 Task: Find connections with filter location Lakshmīpur with filter topic #Hiringandpromotionwith filter profile language Spanish with filter current company Ampstek with filter school Government College Of Engineering Kannur with filter industry IT System Operations and Maintenance with filter service category Human Resources with filter keywords title Orderly
Action: Mouse moved to (511, 93)
Screenshot: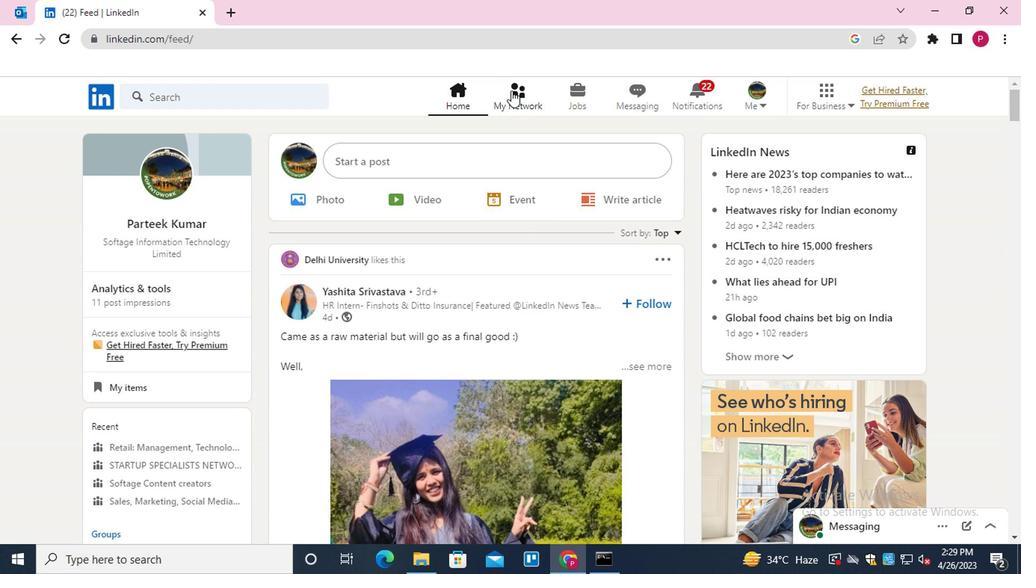 
Action: Mouse pressed left at (511, 93)
Screenshot: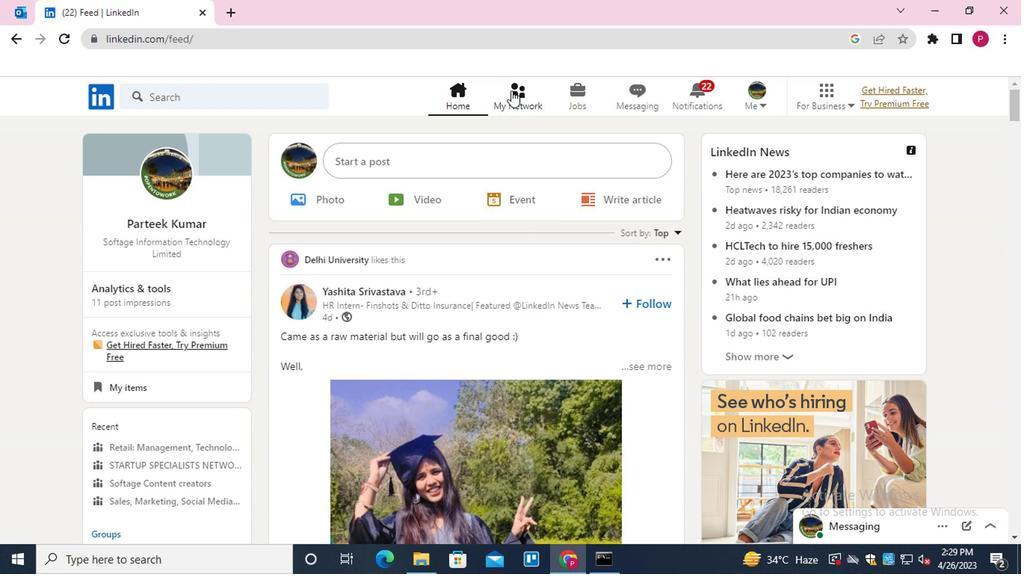 
Action: Mouse moved to (220, 177)
Screenshot: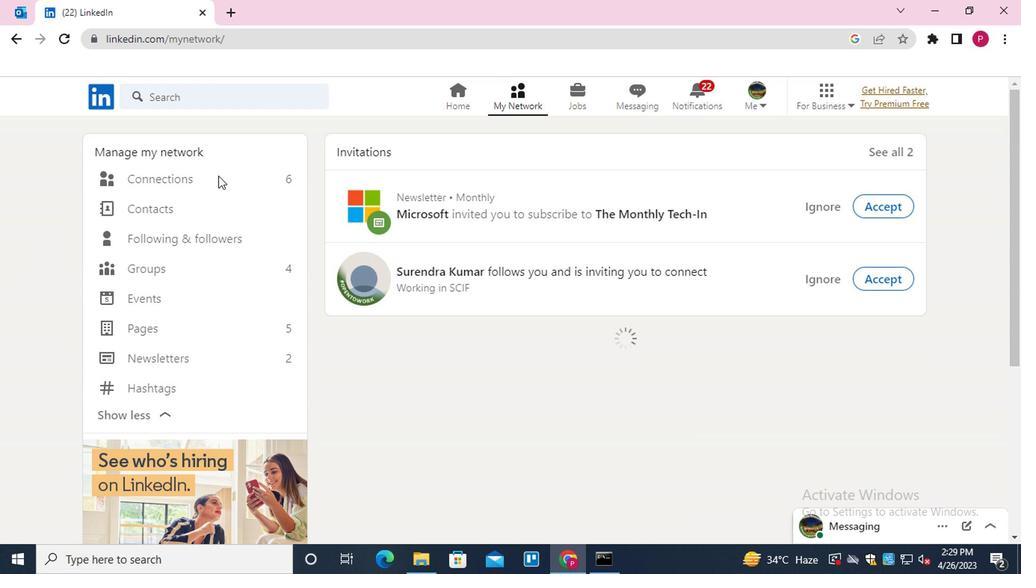 
Action: Mouse pressed left at (220, 177)
Screenshot: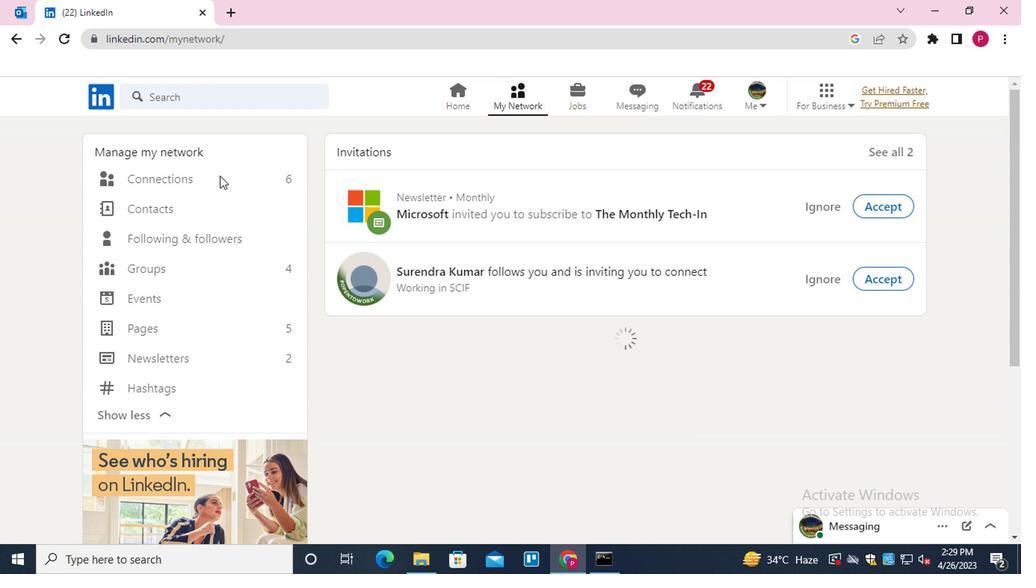 
Action: Mouse moved to (260, 182)
Screenshot: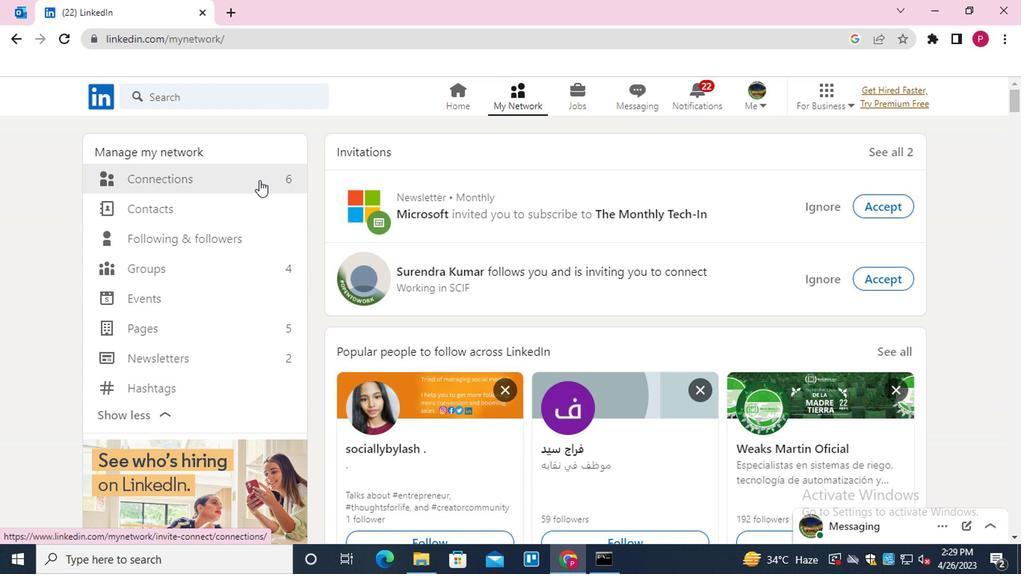 
Action: Mouse pressed left at (260, 182)
Screenshot: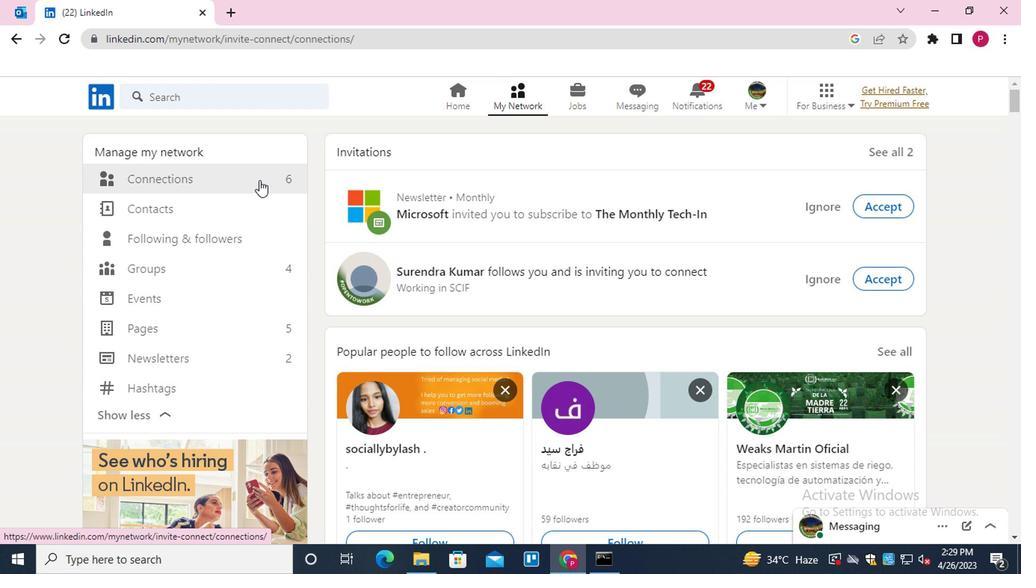 
Action: Mouse moved to (625, 176)
Screenshot: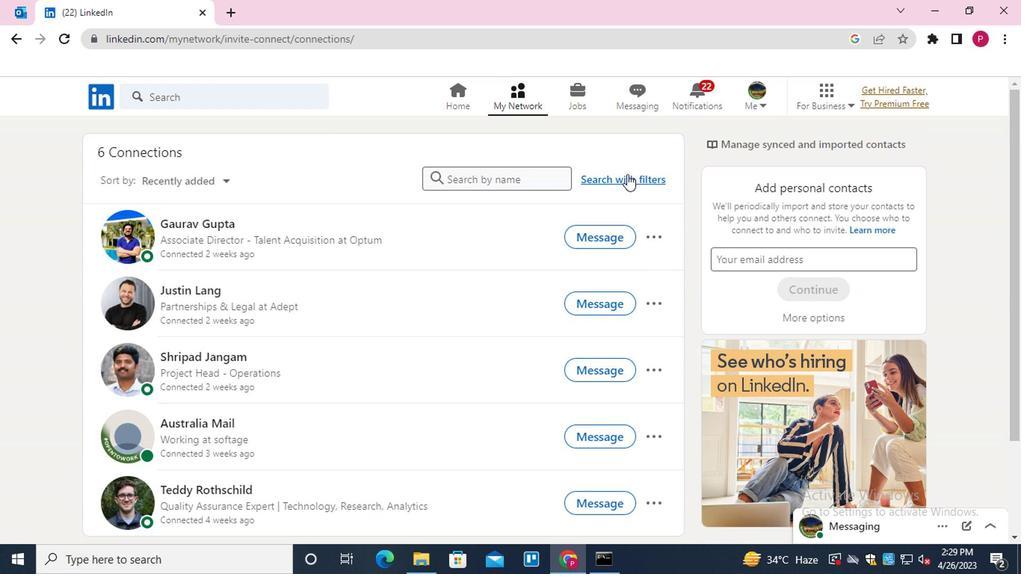 
Action: Mouse pressed left at (625, 176)
Screenshot: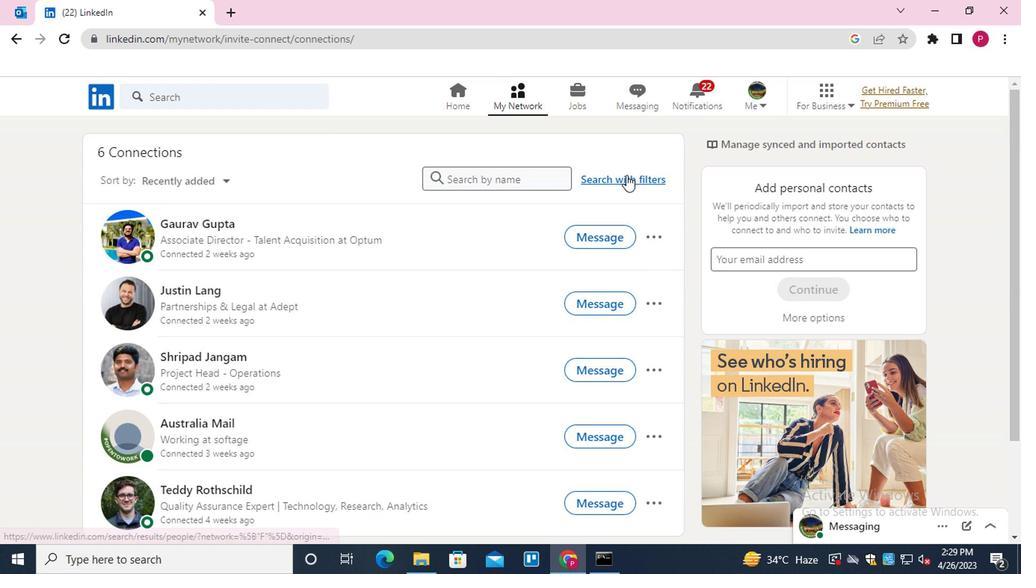 
Action: Mouse moved to (497, 138)
Screenshot: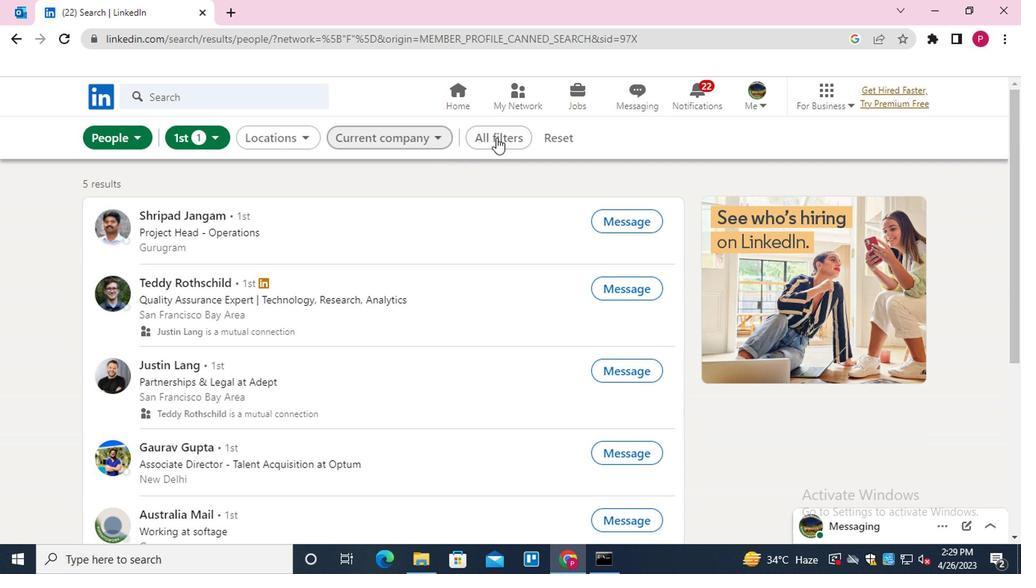 
Action: Mouse pressed left at (497, 138)
Screenshot: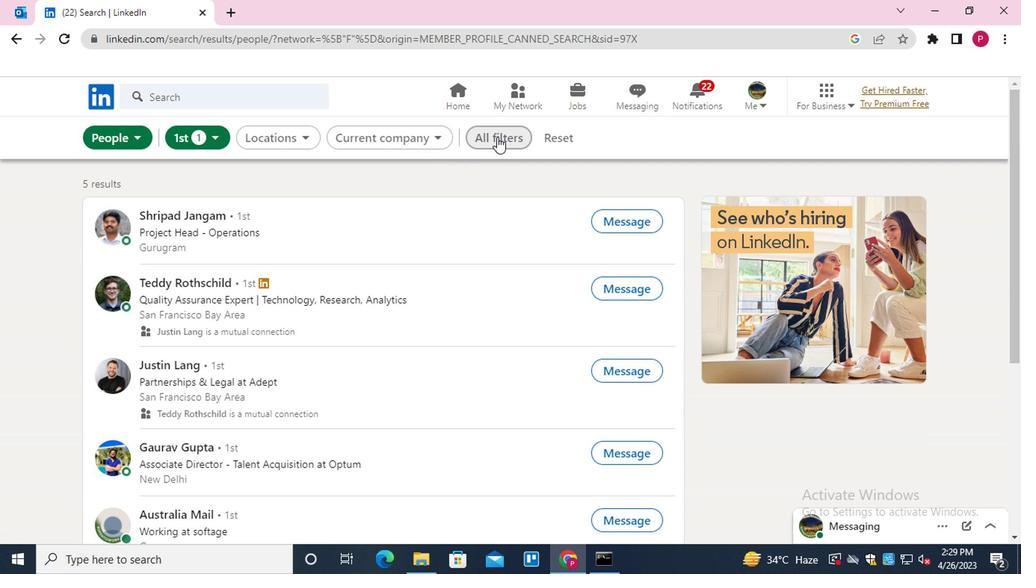 
Action: Mouse moved to (796, 343)
Screenshot: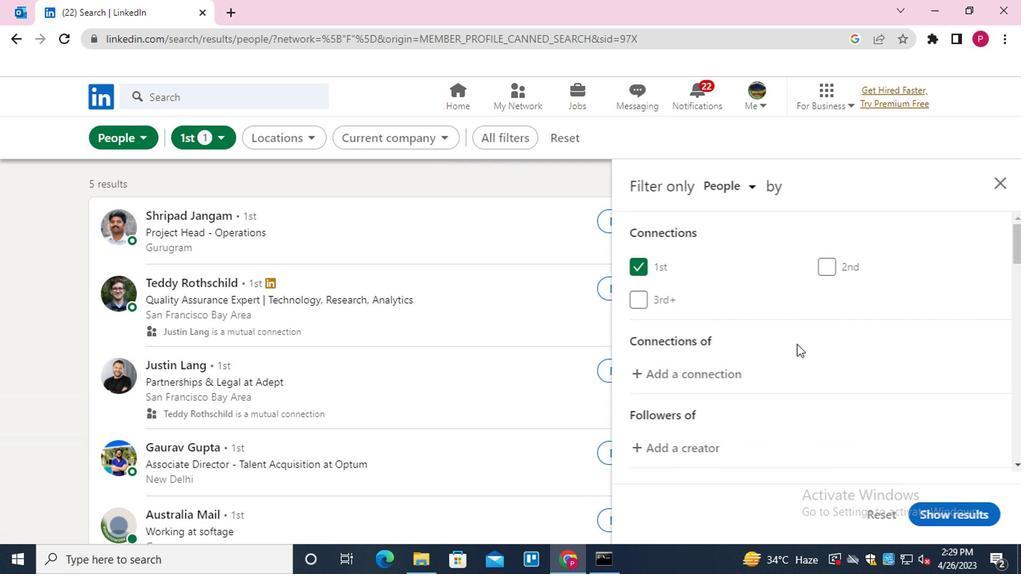 
Action: Mouse scrolled (796, 342) with delta (0, 0)
Screenshot: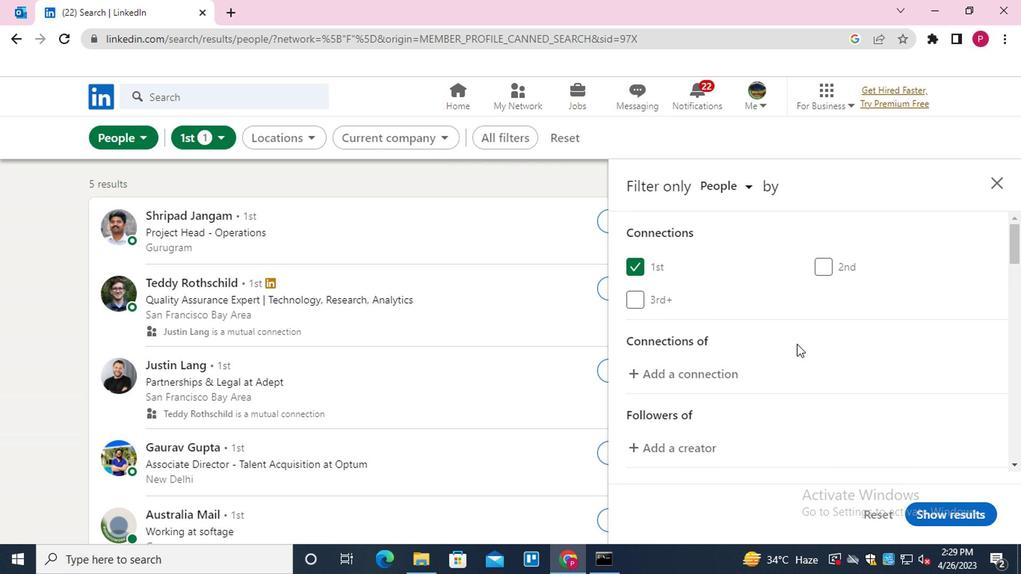 
Action: Mouse scrolled (796, 342) with delta (0, 0)
Screenshot: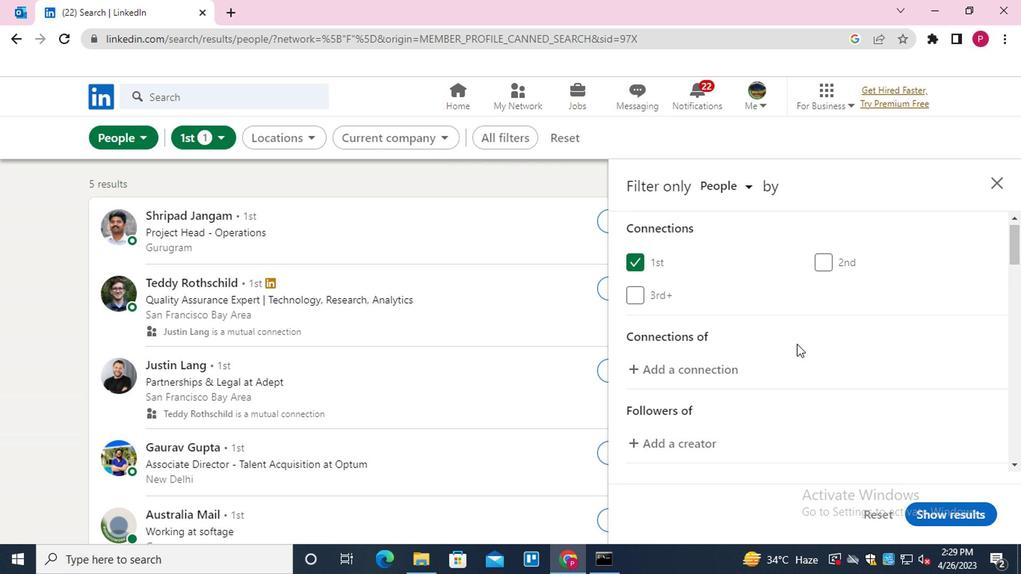 
Action: Mouse moved to (872, 437)
Screenshot: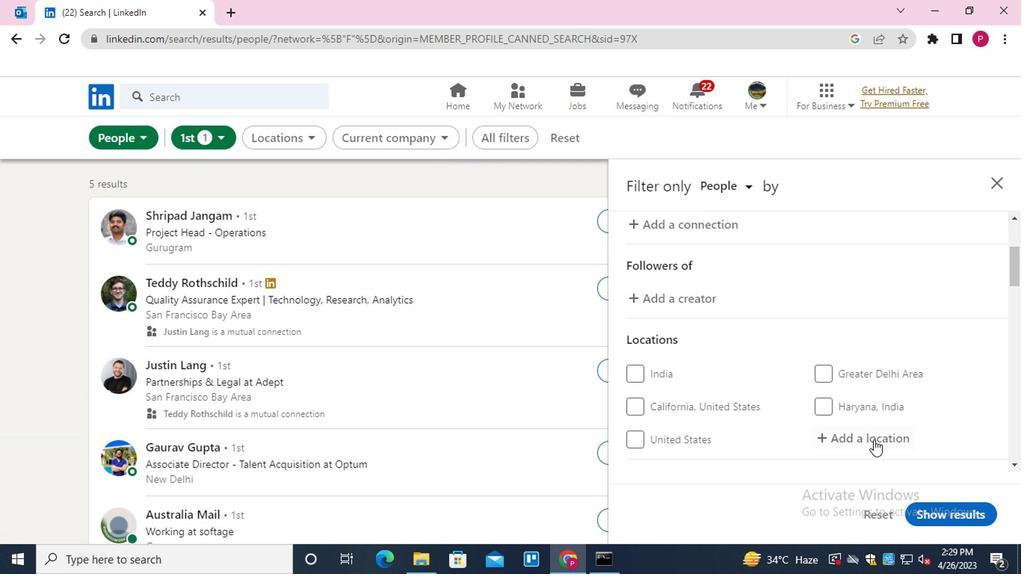 
Action: Mouse pressed left at (872, 437)
Screenshot: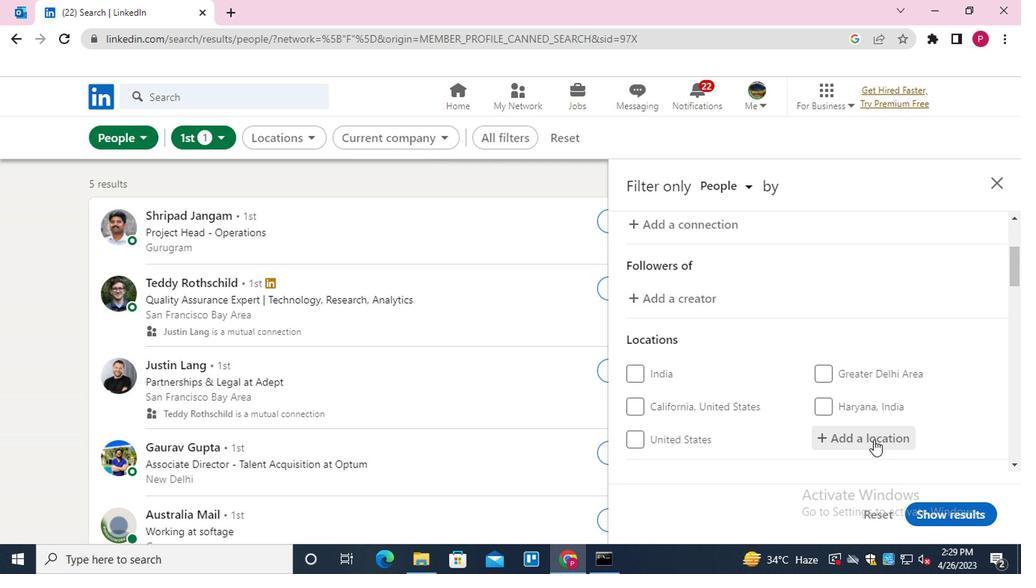 
Action: Key pressed <Key.shift>LAKSHMIPUR<Key.down><Key.enter>
Screenshot: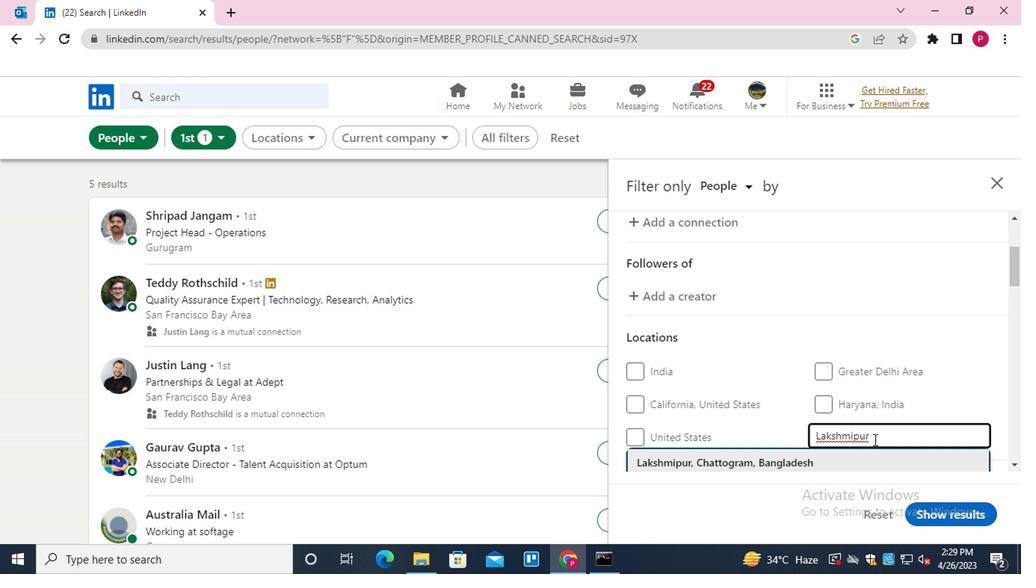 
Action: Mouse moved to (780, 340)
Screenshot: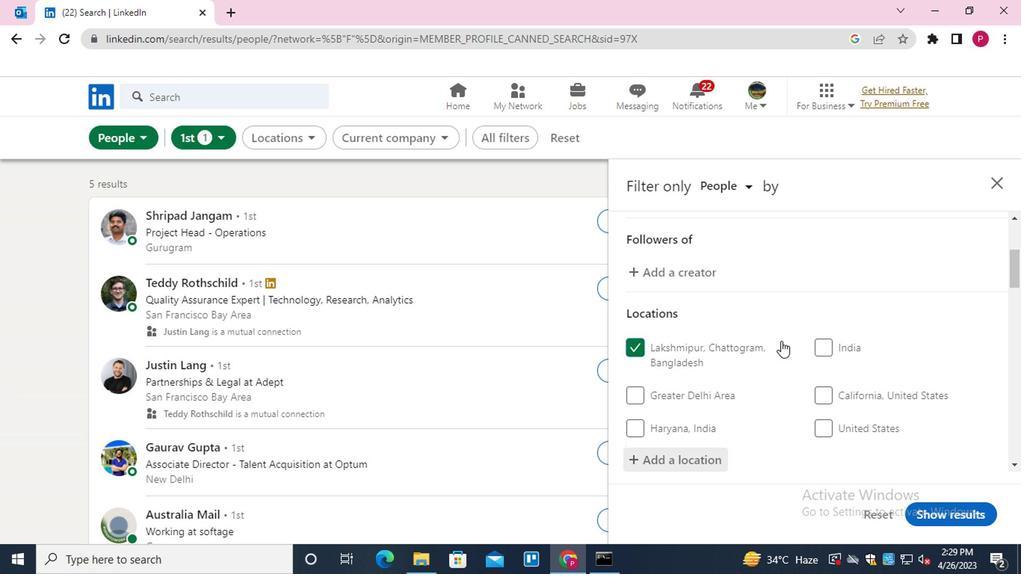 
Action: Mouse scrolled (780, 339) with delta (0, -1)
Screenshot: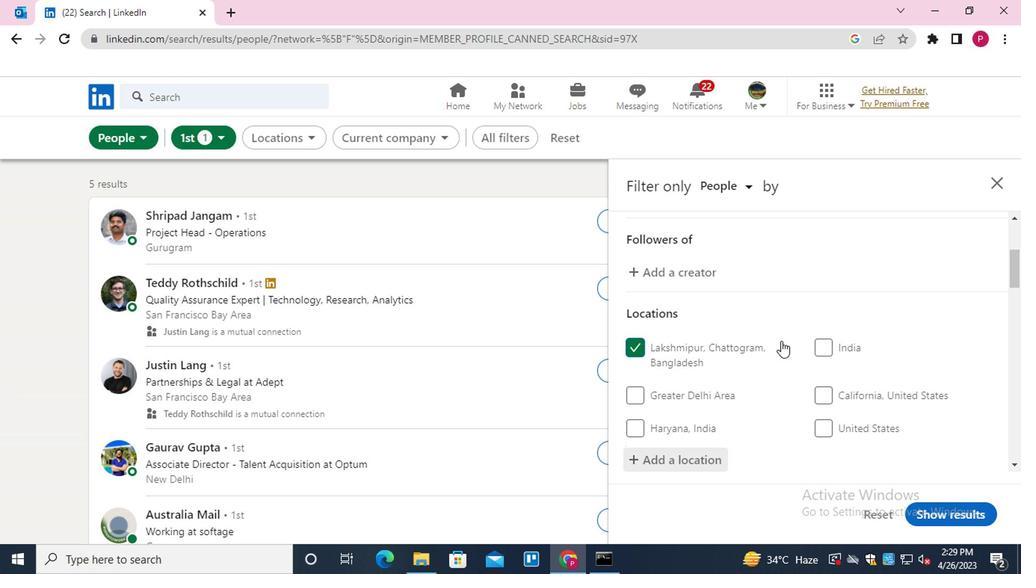 
Action: Mouse scrolled (780, 339) with delta (0, -1)
Screenshot: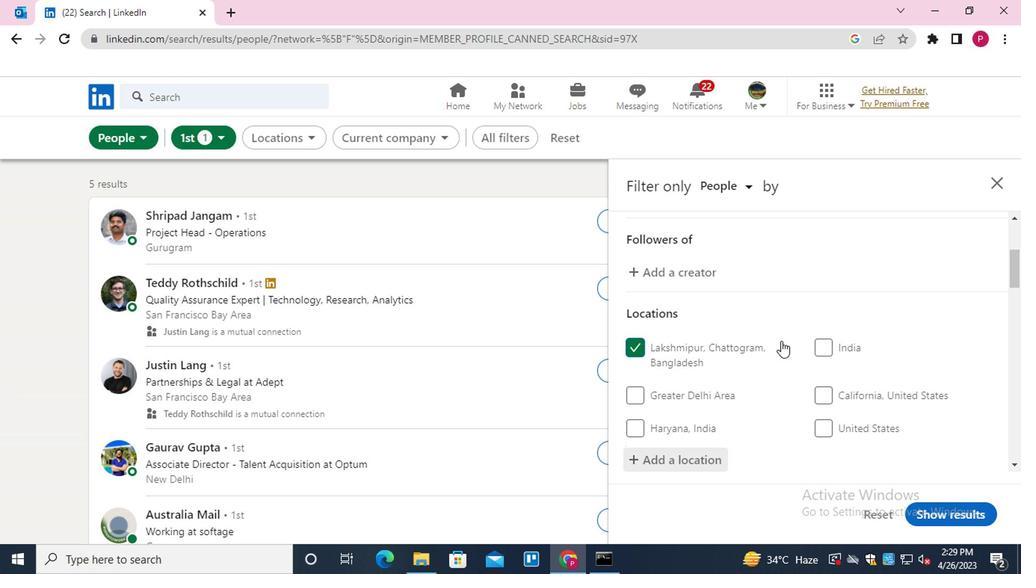 
Action: Mouse moved to (758, 390)
Screenshot: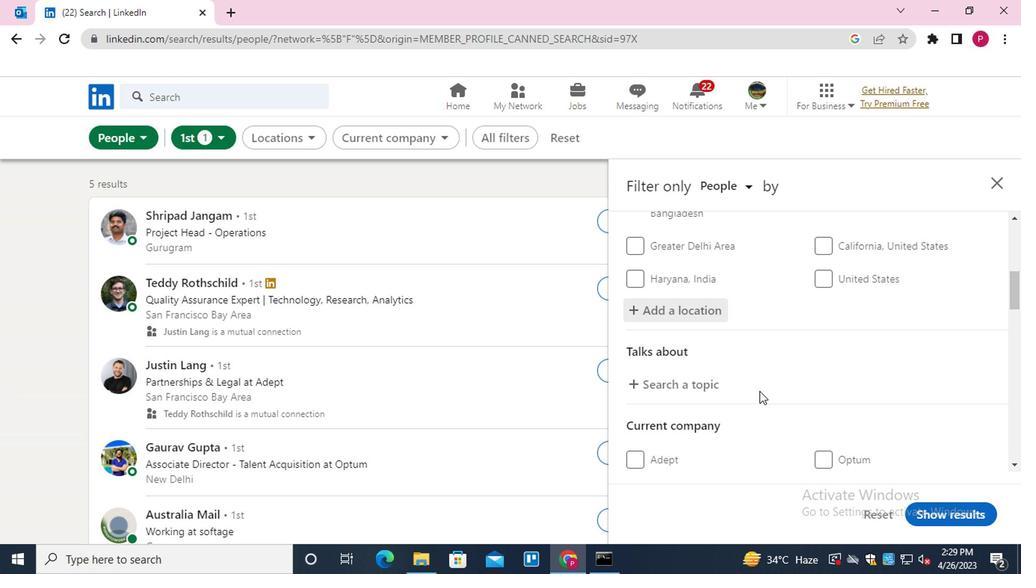 
Action: Mouse scrolled (758, 389) with delta (0, -1)
Screenshot: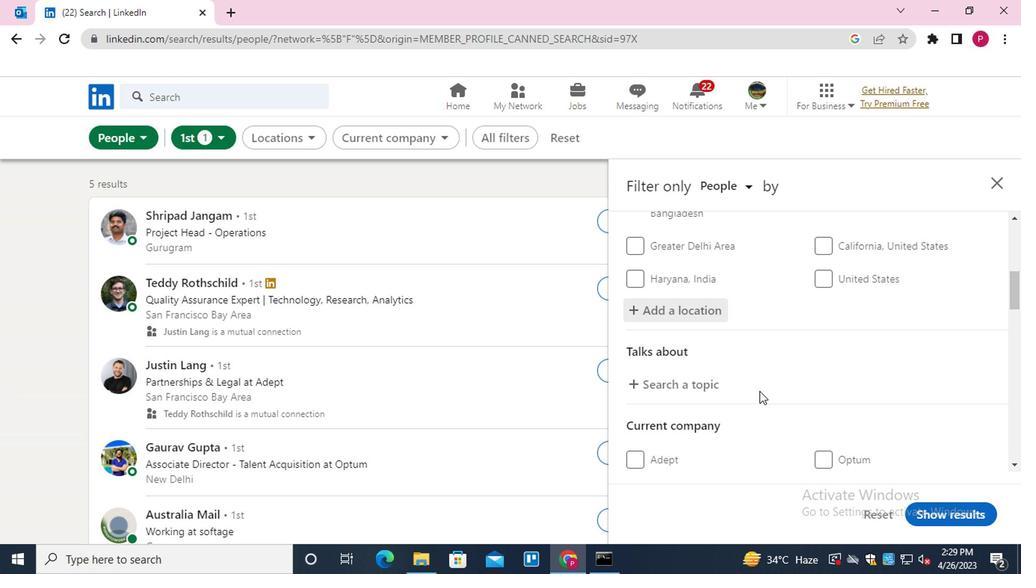 
Action: Mouse moved to (758, 389)
Screenshot: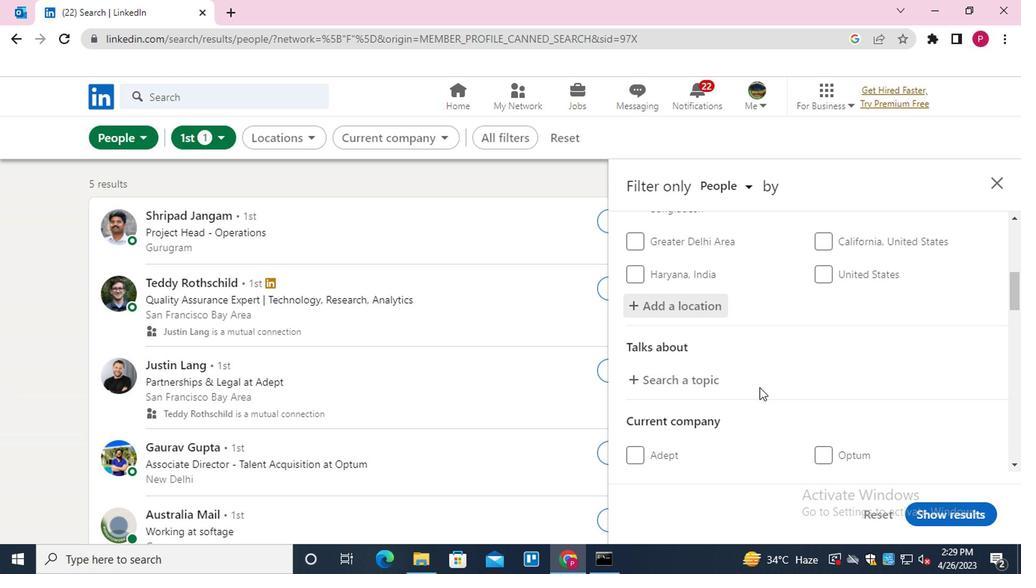
Action: Mouse scrolled (758, 388) with delta (0, 0)
Screenshot: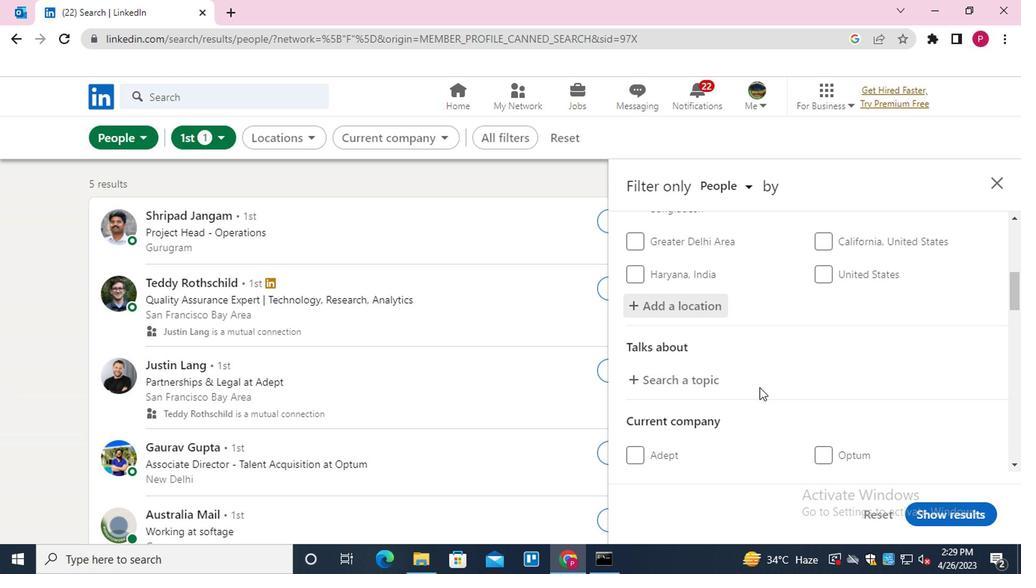 
Action: Mouse moved to (700, 243)
Screenshot: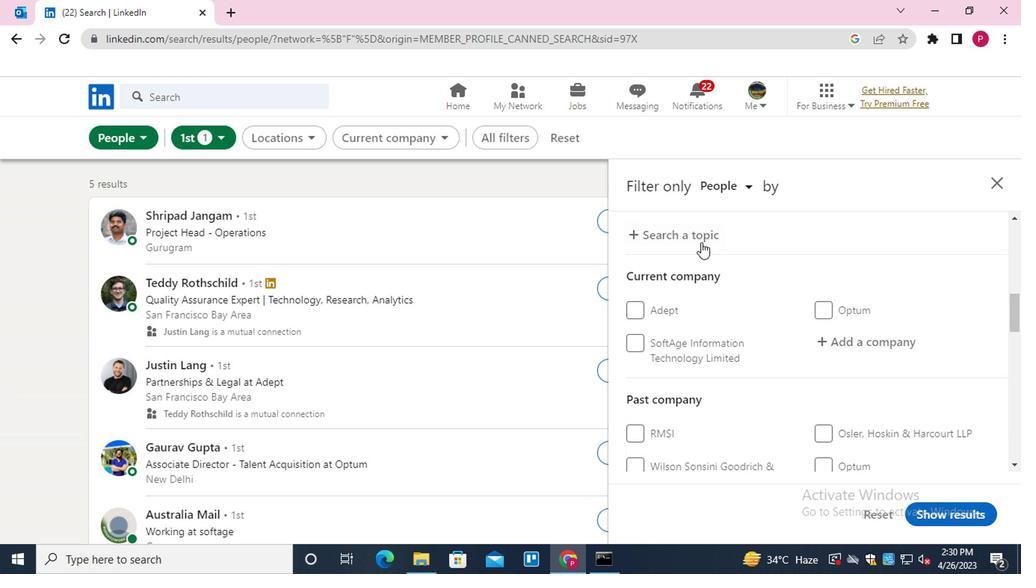 
Action: Mouse pressed left at (700, 243)
Screenshot: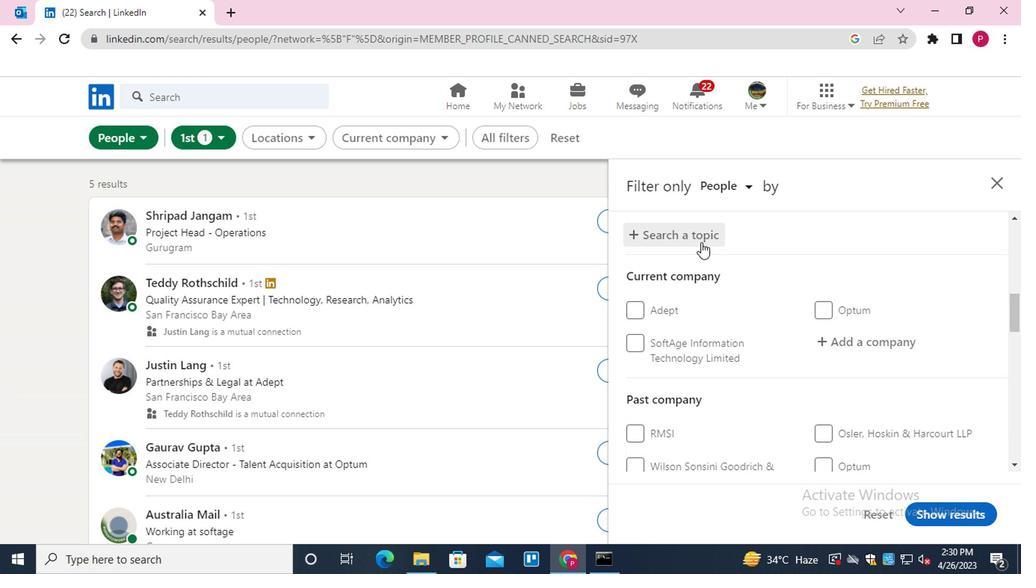 
Action: Key pressed HIRING<Key.down><Key.down><Key.down><Key.down><Key.down><Key.down><Key.down><Key.down><Key.enter>
Screenshot: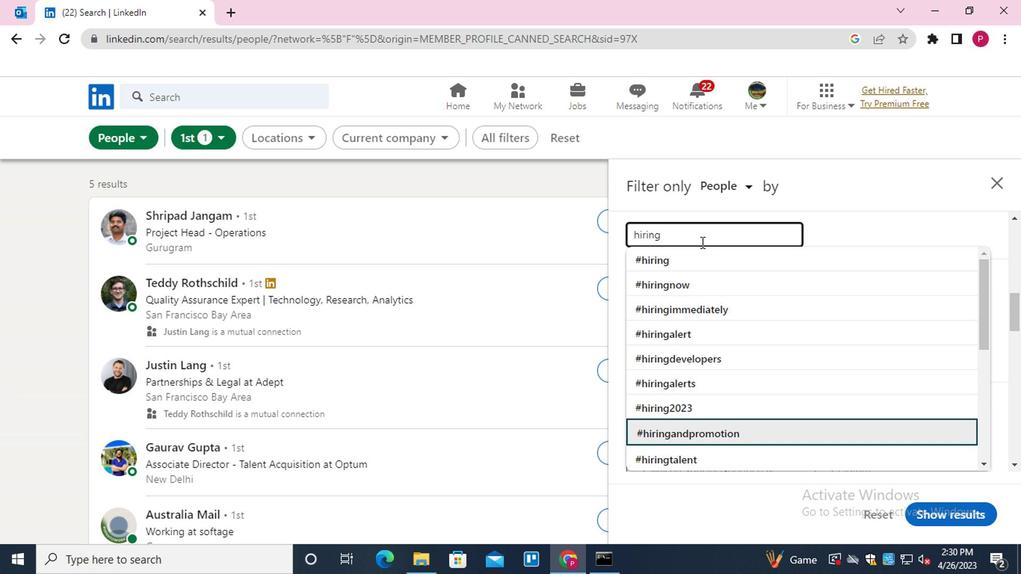 
Action: Mouse moved to (872, 346)
Screenshot: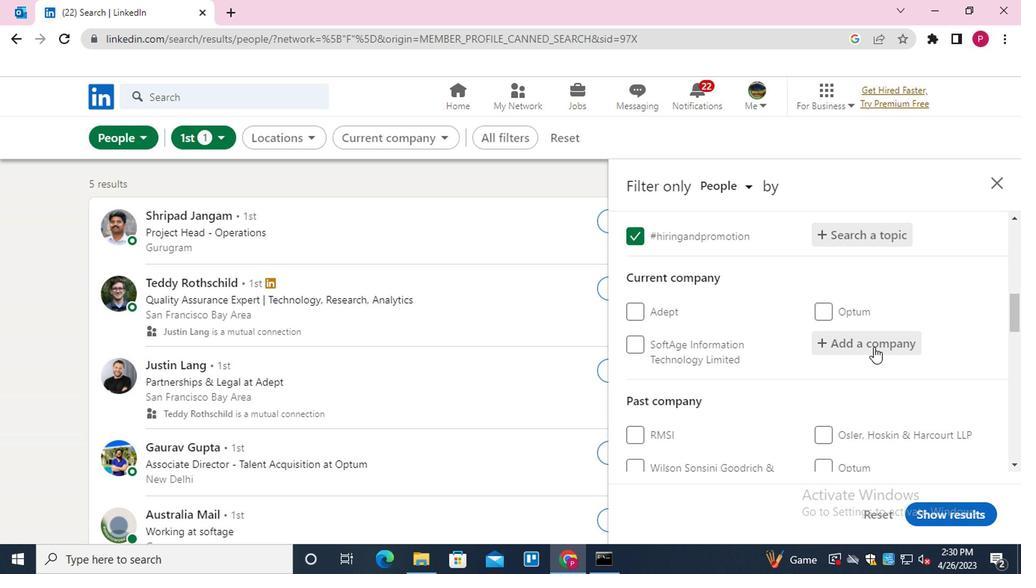 
Action: Mouse pressed left at (872, 346)
Screenshot: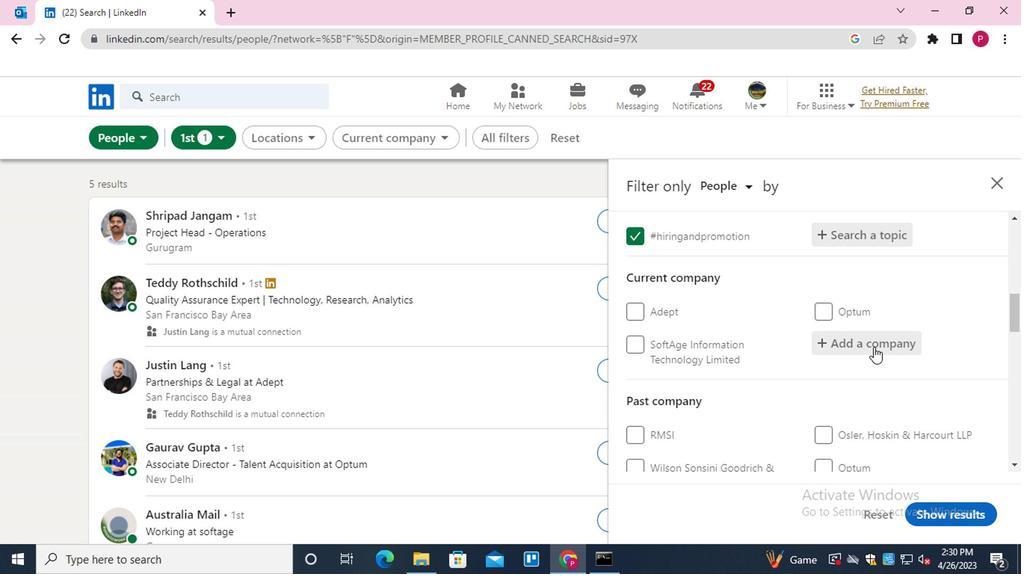 
Action: Mouse moved to (872, 346)
Screenshot: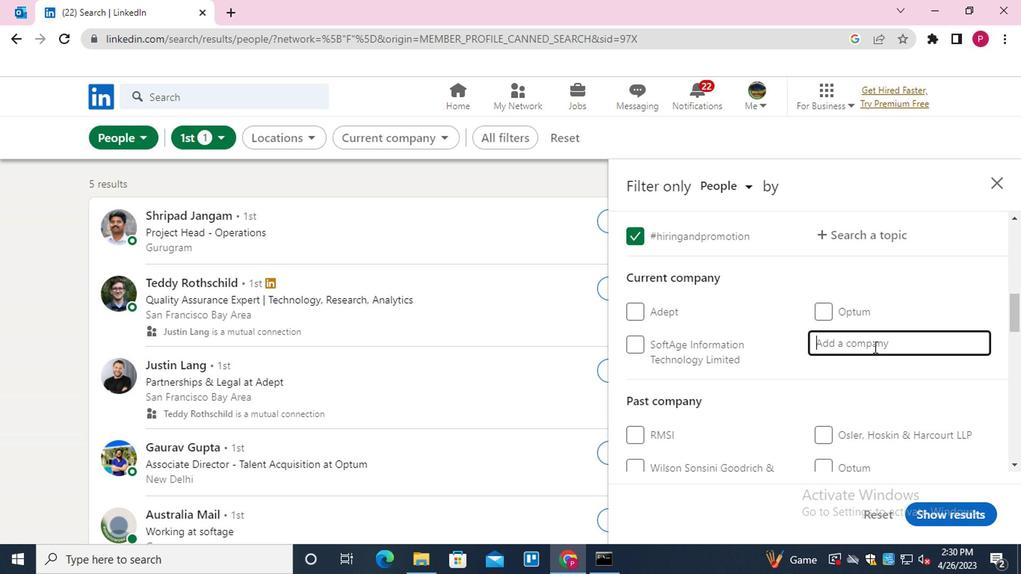 
Action: Key pressed <Key.shift>AMPSTEK
Screenshot: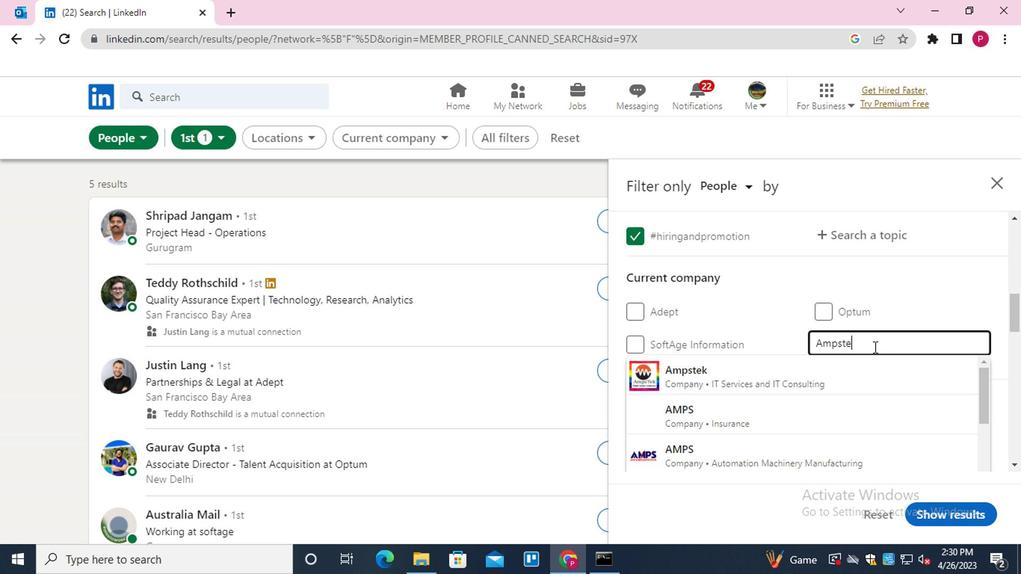 
Action: Mouse moved to (862, 370)
Screenshot: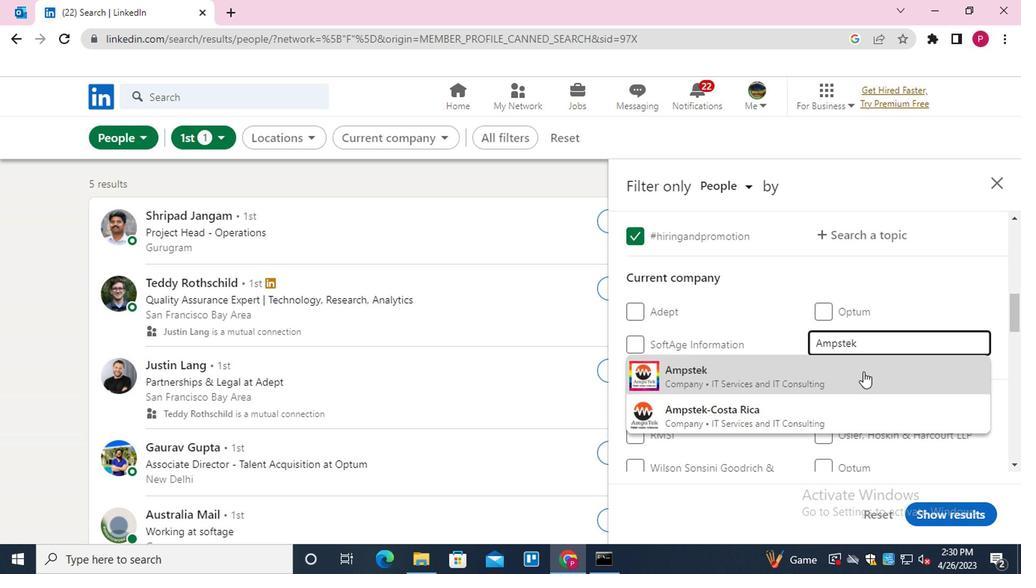 
Action: Mouse pressed left at (862, 370)
Screenshot: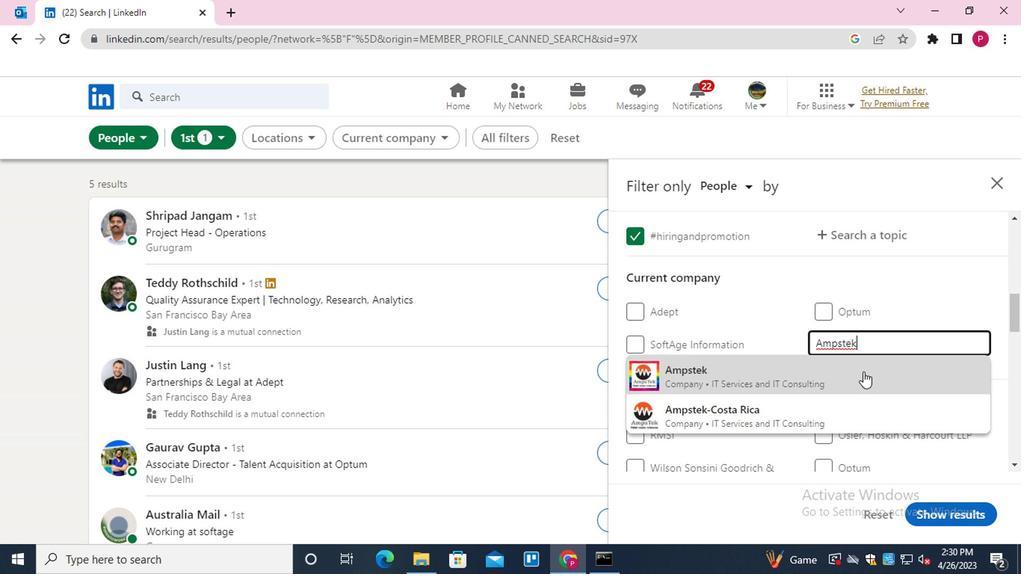 
Action: Mouse moved to (763, 323)
Screenshot: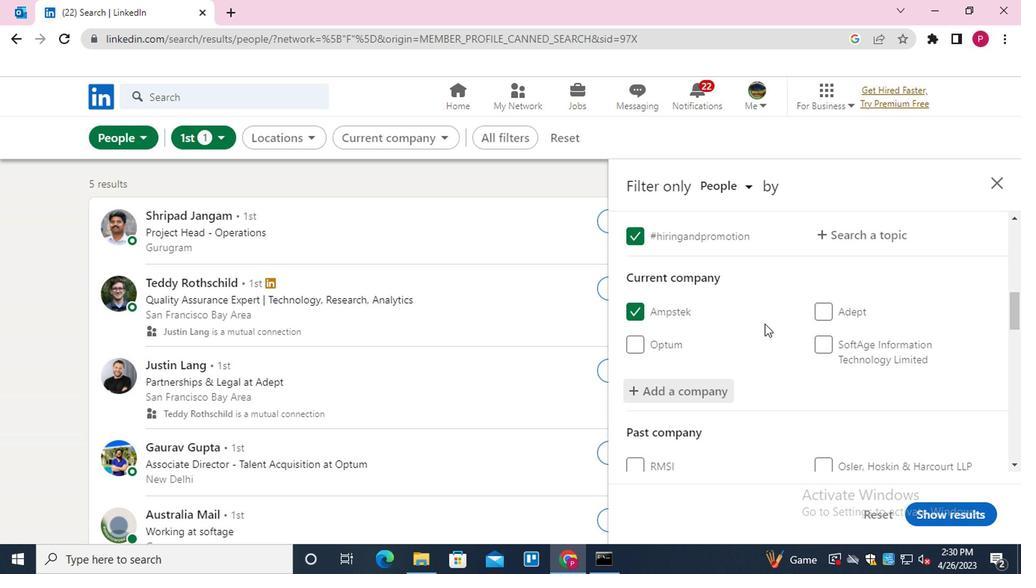 
Action: Mouse scrolled (763, 322) with delta (0, -1)
Screenshot: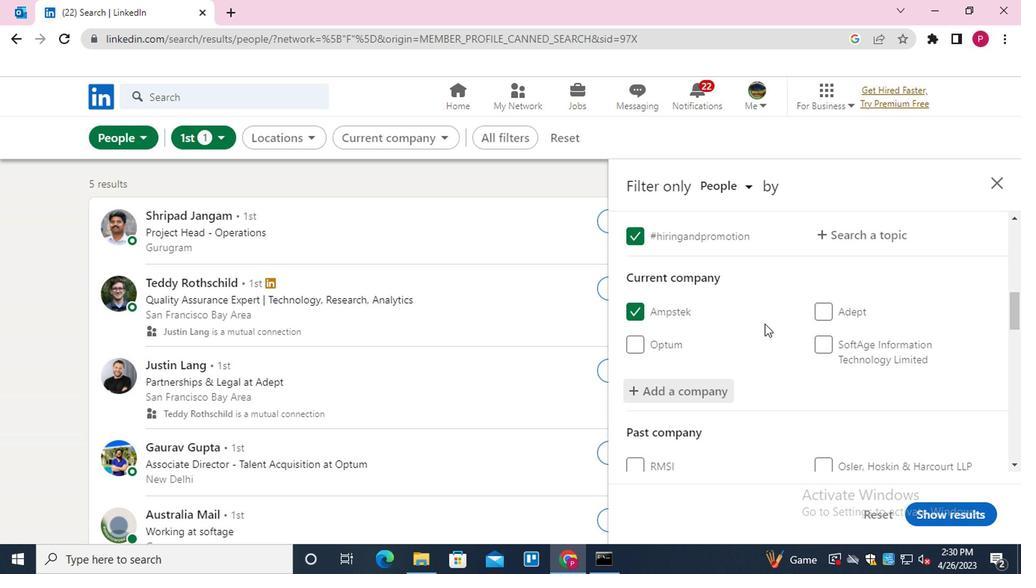 
Action: Mouse scrolled (763, 322) with delta (0, -1)
Screenshot: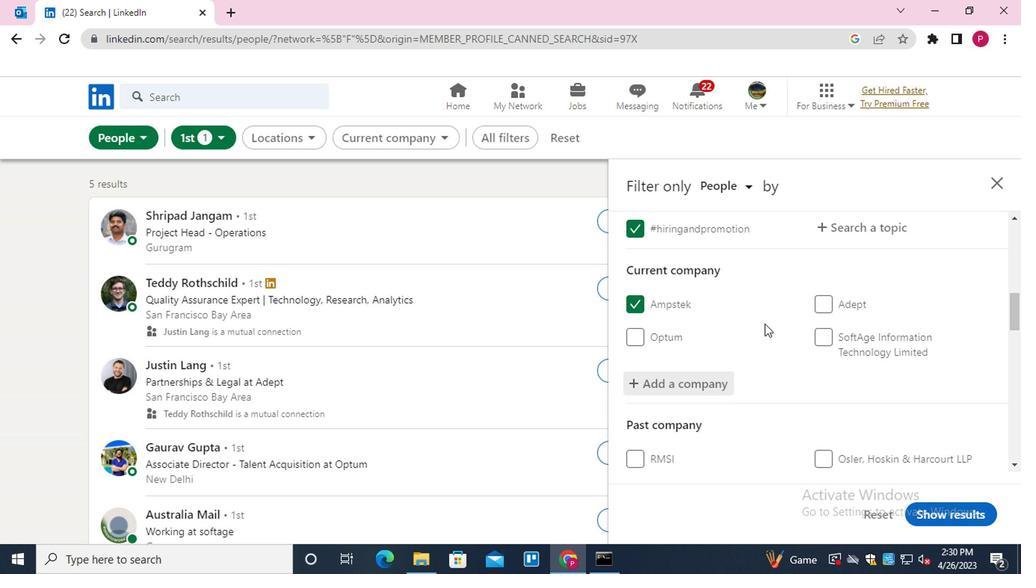 
Action: Mouse scrolled (763, 322) with delta (0, -1)
Screenshot: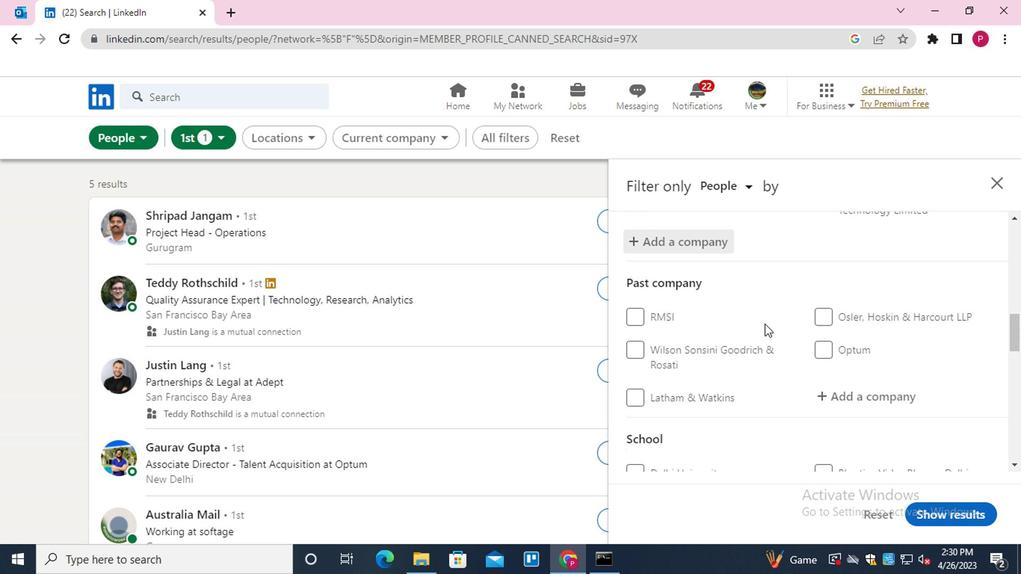 
Action: Mouse scrolled (763, 322) with delta (0, -1)
Screenshot: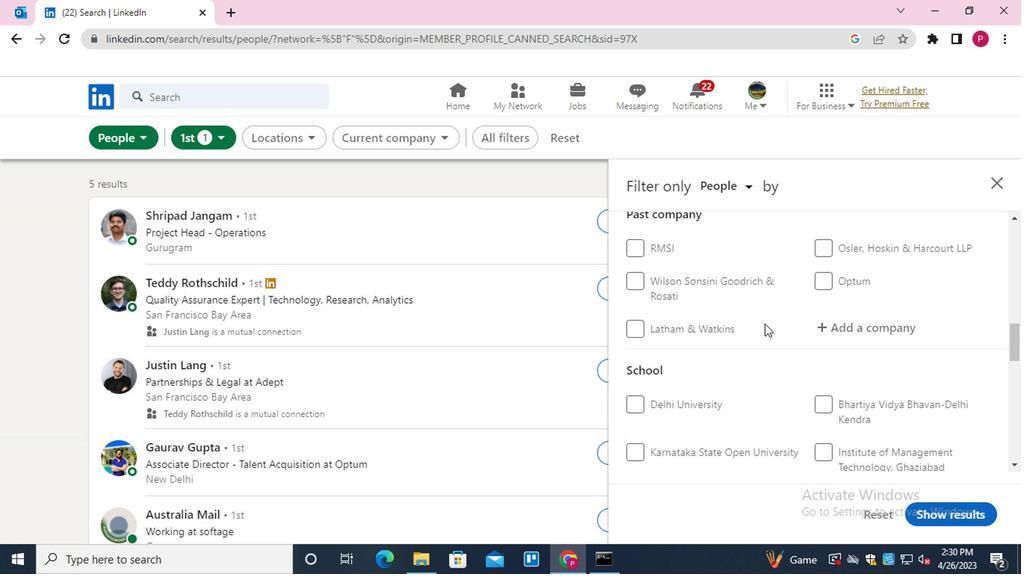 
Action: Mouse scrolled (763, 322) with delta (0, -1)
Screenshot: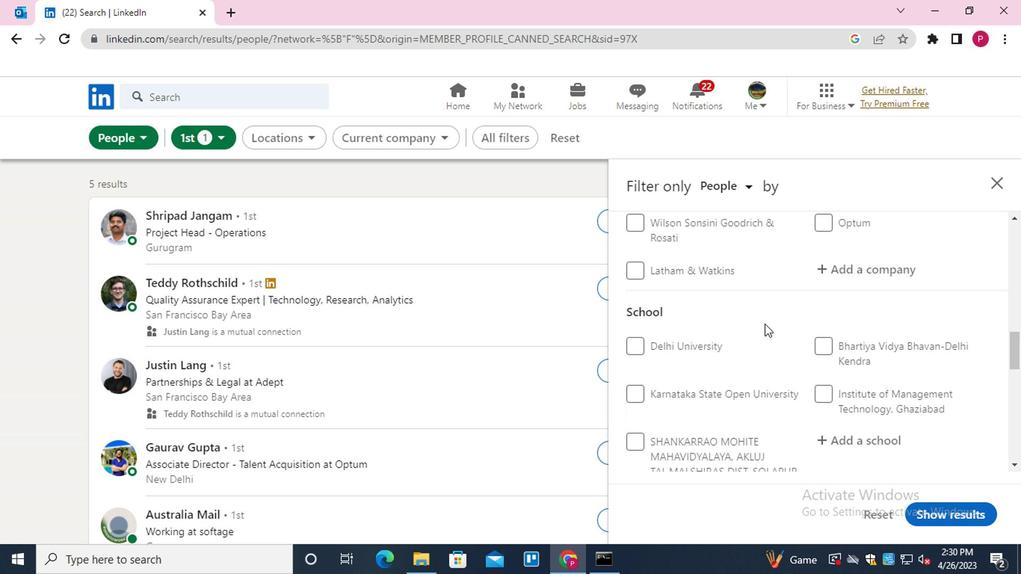 
Action: Mouse moved to (841, 346)
Screenshot: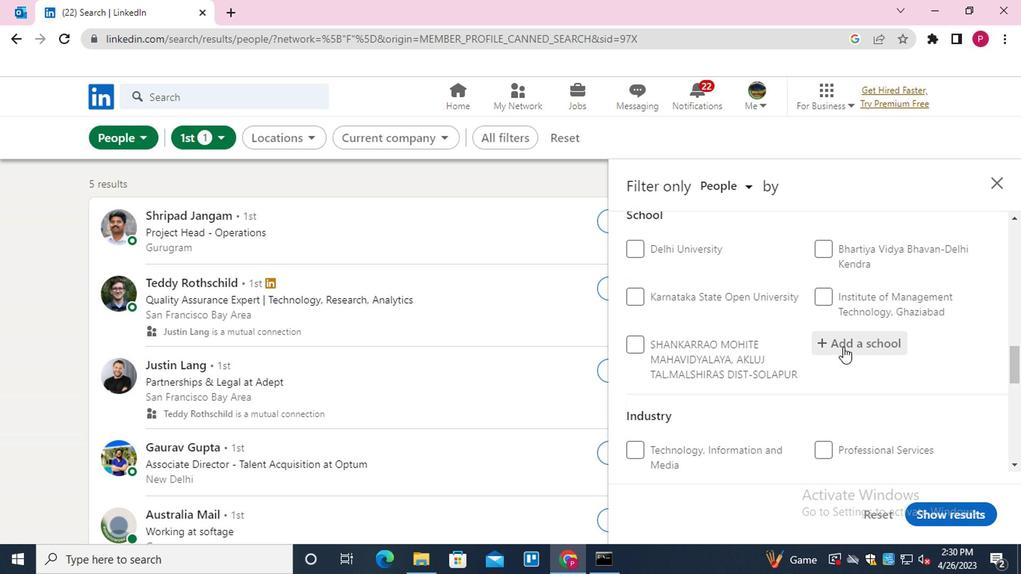 
Action: Mouse pressed left at (841, 346)
Screenshot: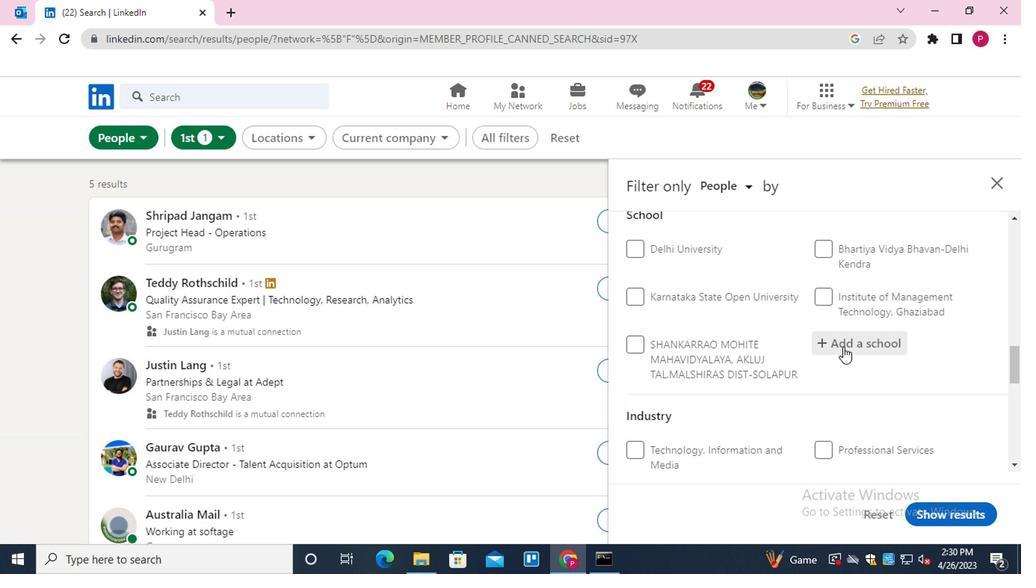 
Action: Mouse moved to (846, 346)
Screenshot: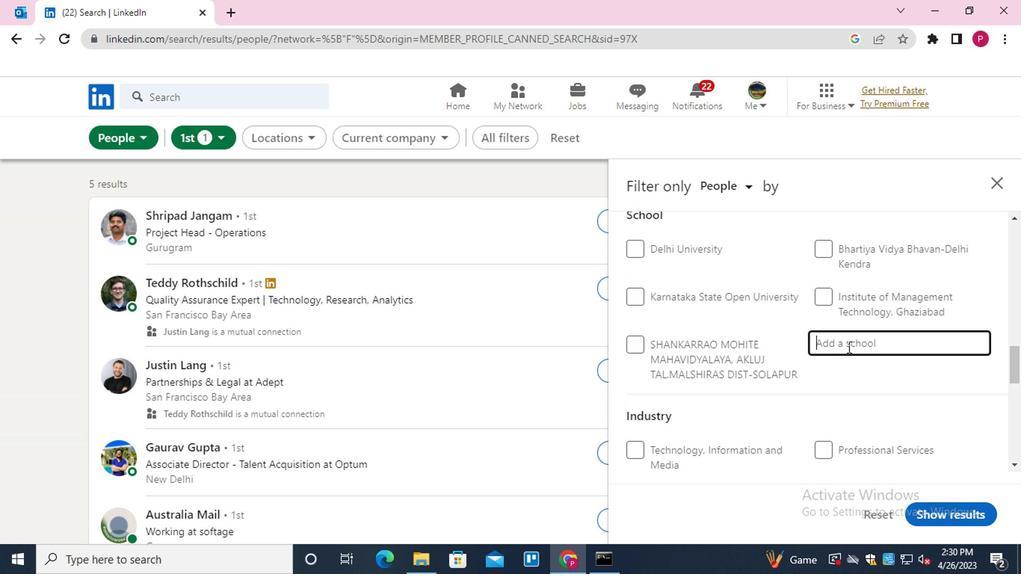 
Action: Key pressed <Key.shift><Key.shift><Key.shift><Key.shift><Key.shift><Key.shift><Key.shift><Key.shift><Key.shift><Key.shift><Key.shift><Key.shift><Key.shift><Key.shift><Key.shift><Key.shift><Key.shift><Key.shift><Key.shift><Key.shift><Key.shift><Key.shift><Key.shift><Key.shift><Key.shift><Key.shift><Key.shift><Key.shift><Key.shift><Key.shift><Key.shift><Key.shift><Key.shift><Key.shift><Key.shift><Key.shift><Key.shift><Key.shift><Key.shift><Key.shift><Key.shift><Key.shift><Key.shift><Key.shift><Key.shift><Key.shift><Key.shift><Key.shift><Key.shift><Key.shift>GOVERNMEB<Key.backspace>NT<Key.space><Key.shift>COLLEGE<Key.space>OF<Key.space><Key.shift>ENGINEERING<Key.space>
Screenshot: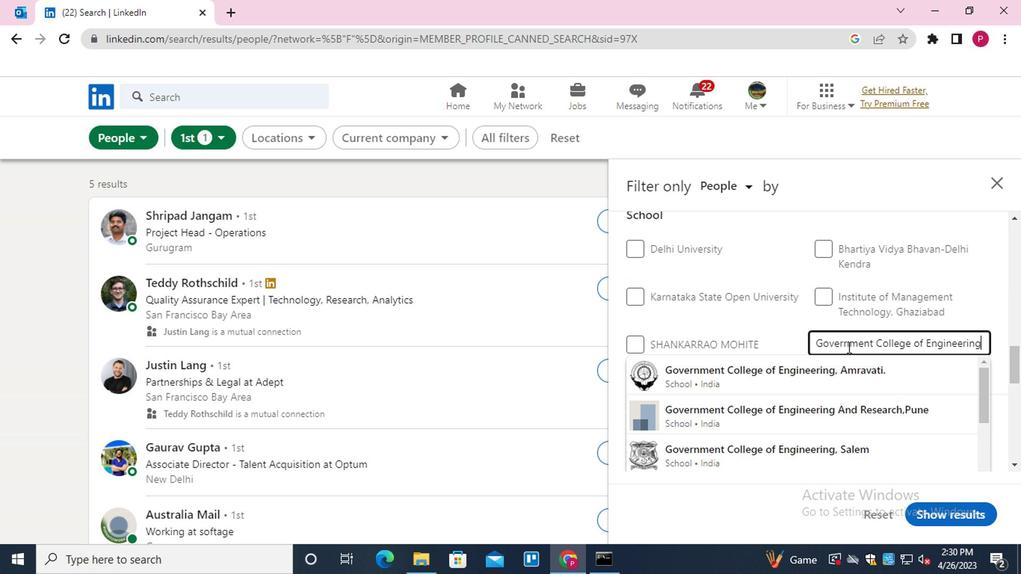 
Action: Mouse moved to (805, 449)
Screenshot: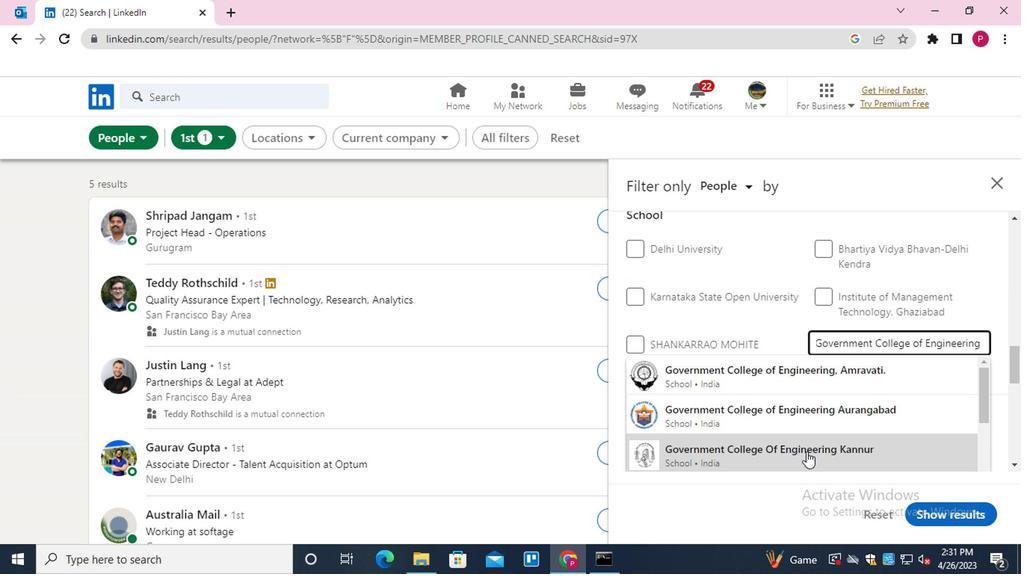 
Action: Mouse pressed left at (805, 449)
Screenshot: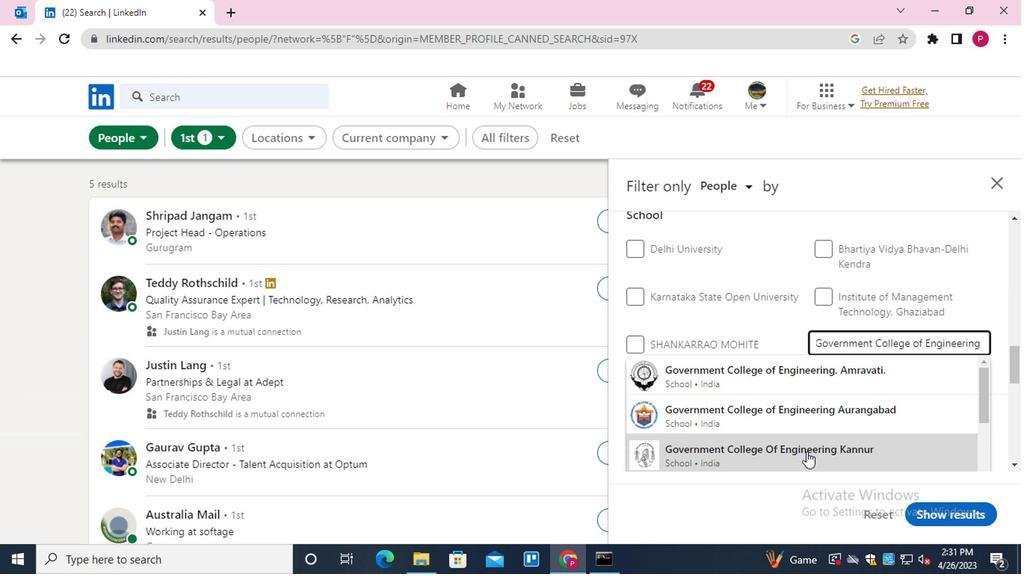 
Action: Mouse moved to (754, 364)
Screenshot: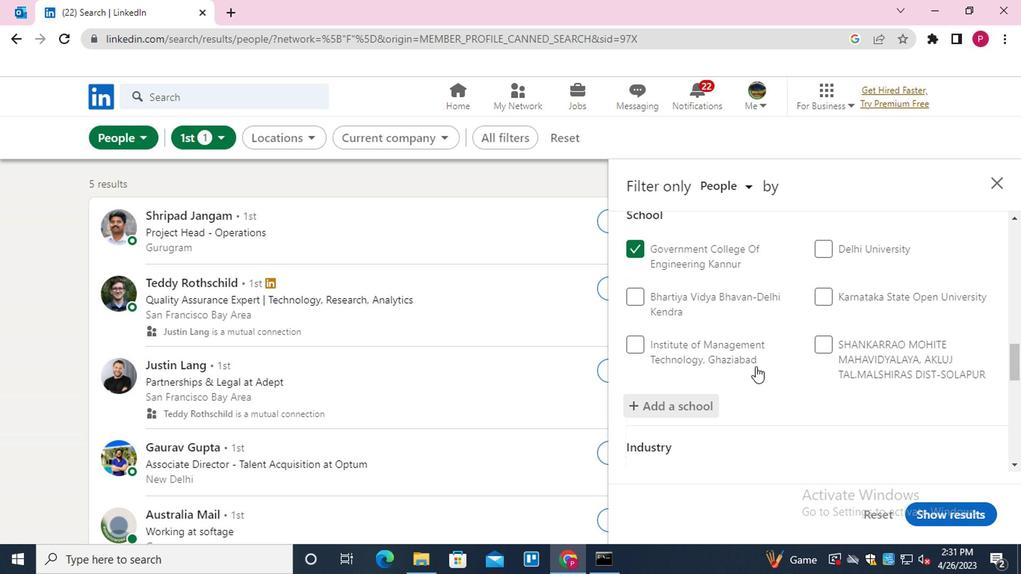 
Action: Mouse scrolled (754, 364) with delta (0, 0)
Screenshot: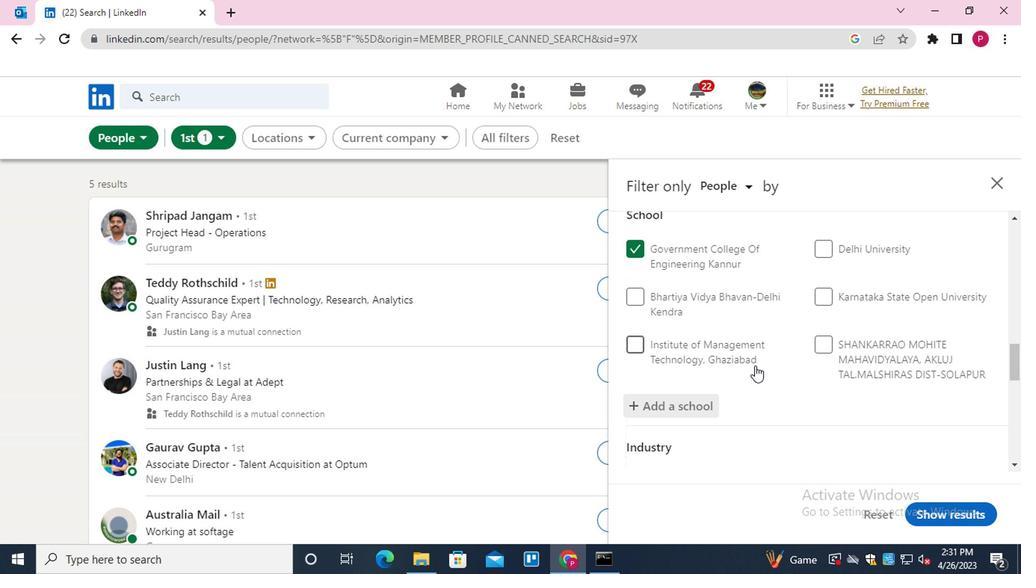 
Action: Mouse scrolled (754, 364) with delta (0, 0)
Screenshot: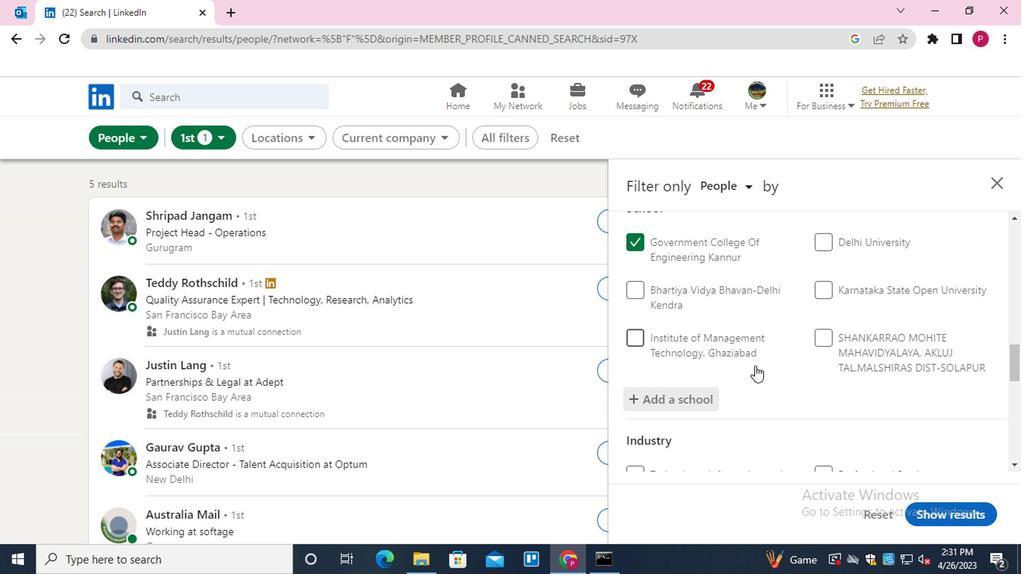 
Action: Mouse scrolled (754, 364) with delta (0, 0)
Screenshot: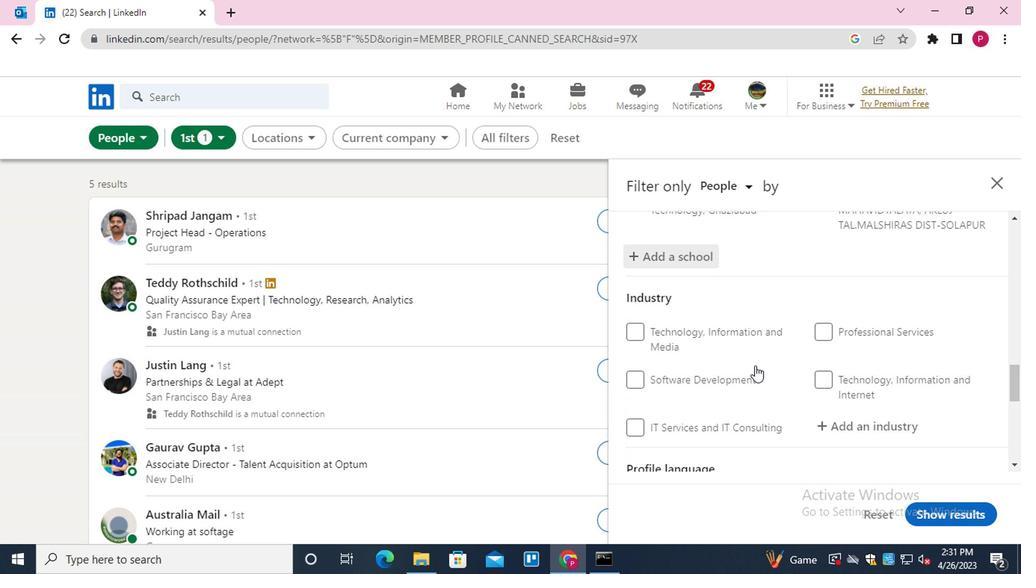 
Action: Mouse moved to (861, 353)
Screenshot: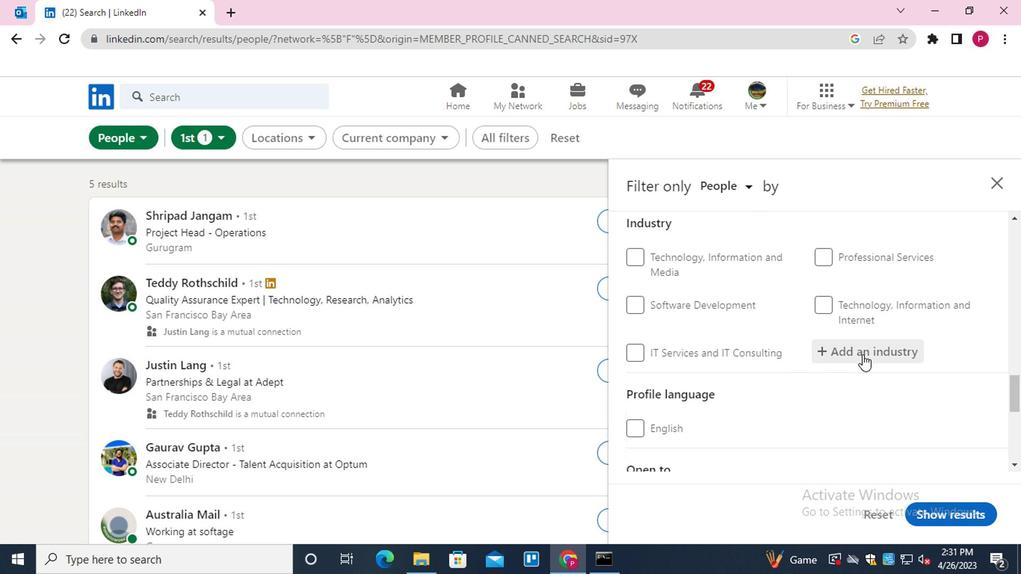 
Action: Mouse pressed left at (861, 353)
Screenshot: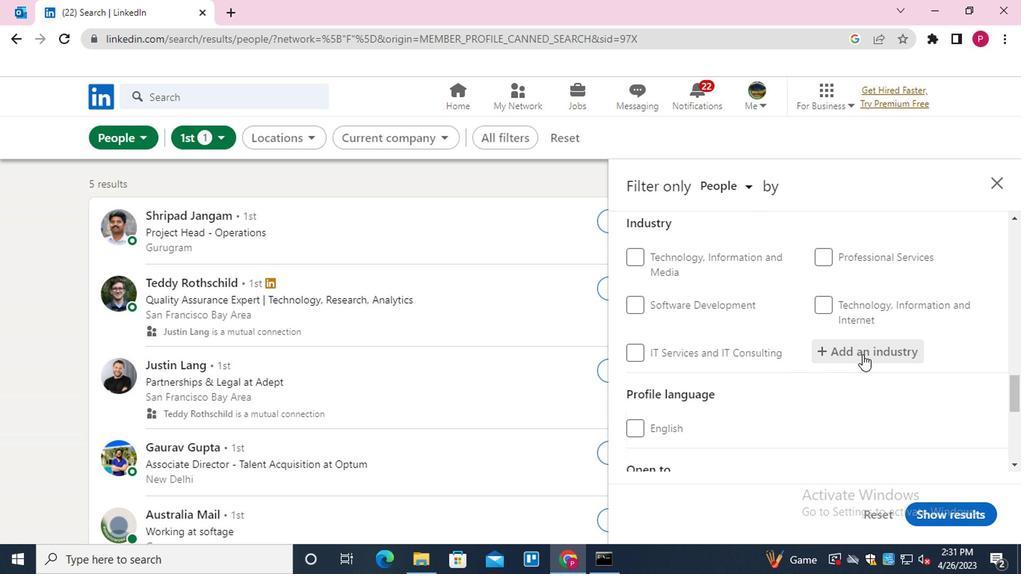 
Action: Key pressed <Key.shift>IT<Key.down><Key.down><Key.down><Key.down><Key.down><Key.down><Key.down><Key.enter>
Screenshot: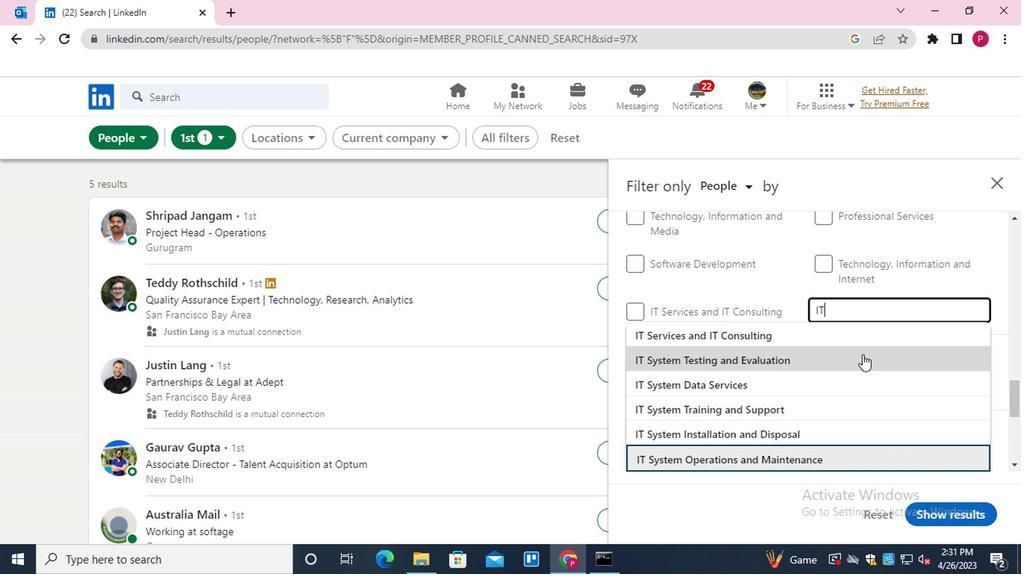 
Action: Mouse moved to (767, 344)
Screenshot: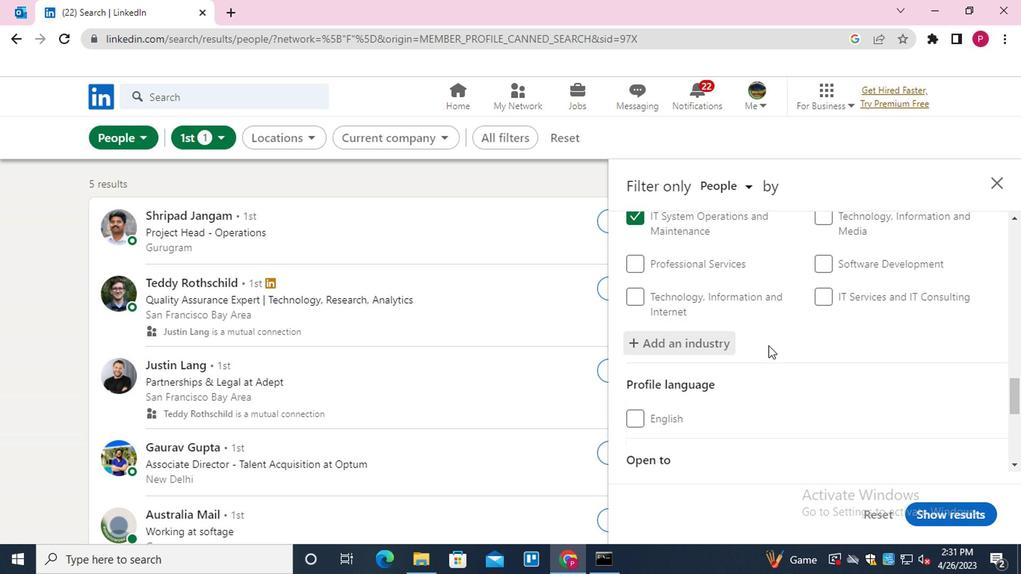 
Action: Mouse scrolled (767, 344) with delta (0, 0)
Screenshot: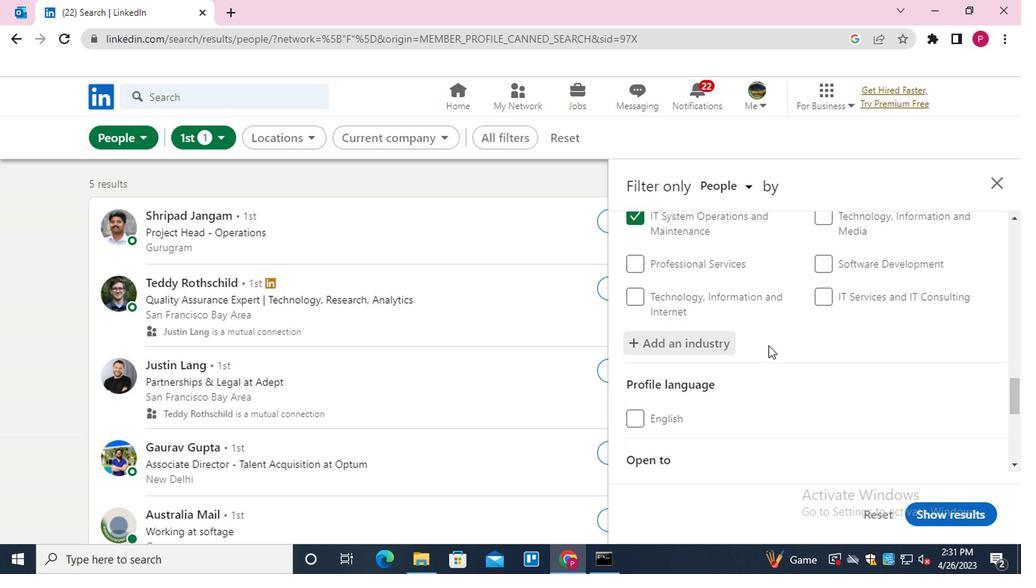 
Action: Mouse moved to (665, 341)
Screenshot: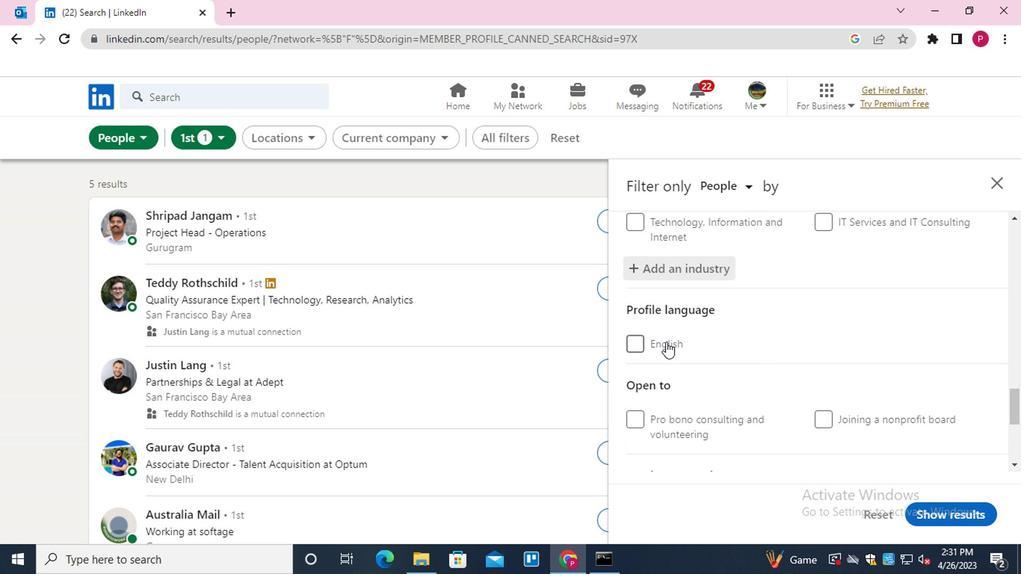 
Action: Mouse scrolled (665, 340) with delta (0, 0)
Screenshot: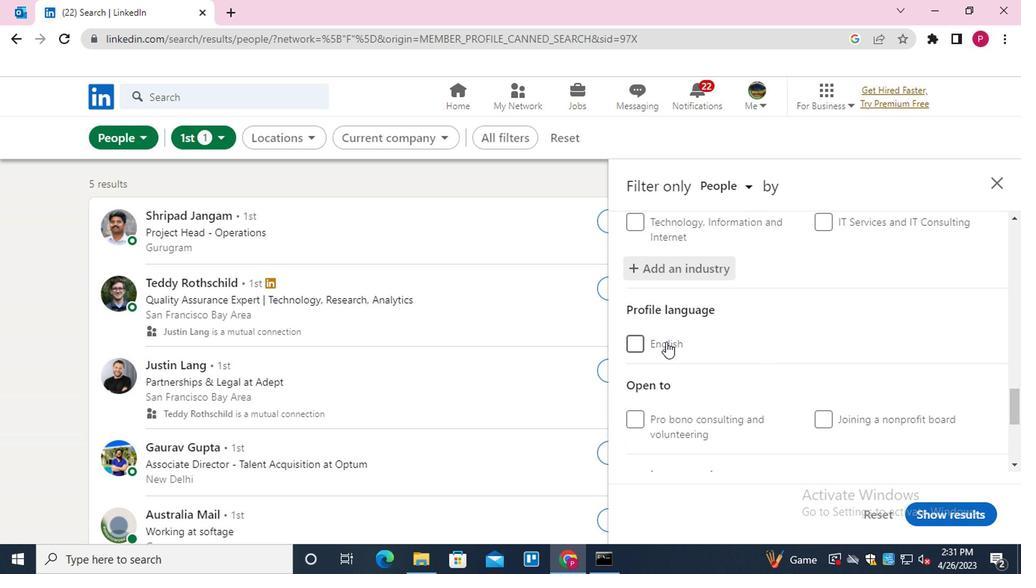 
Action: Mouse scrolled (665, 340) with delta (0, 0)
Screenshot: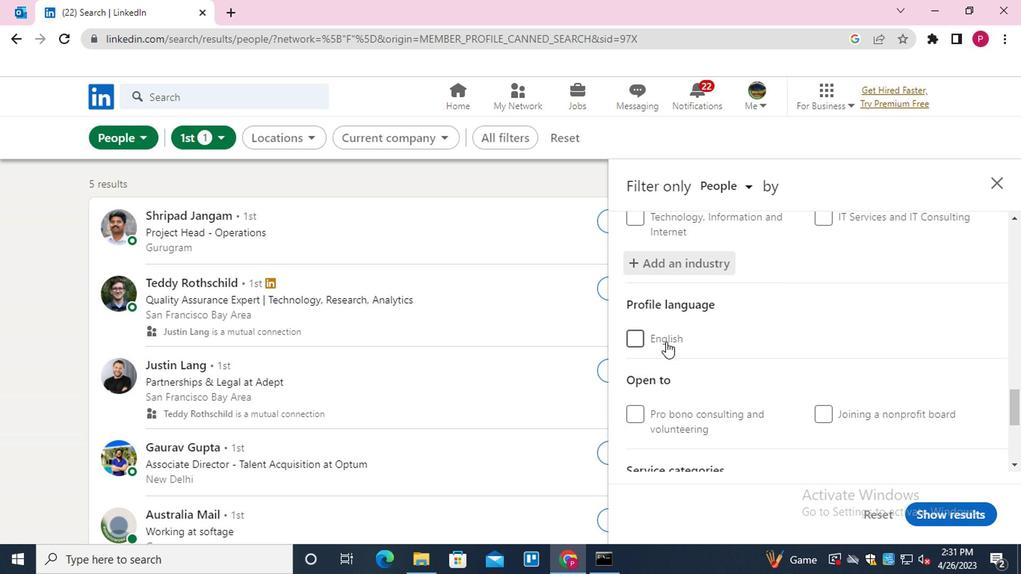 
Action: Mouse scrolled (665, 340) with delta (0, 0)
Screenshot: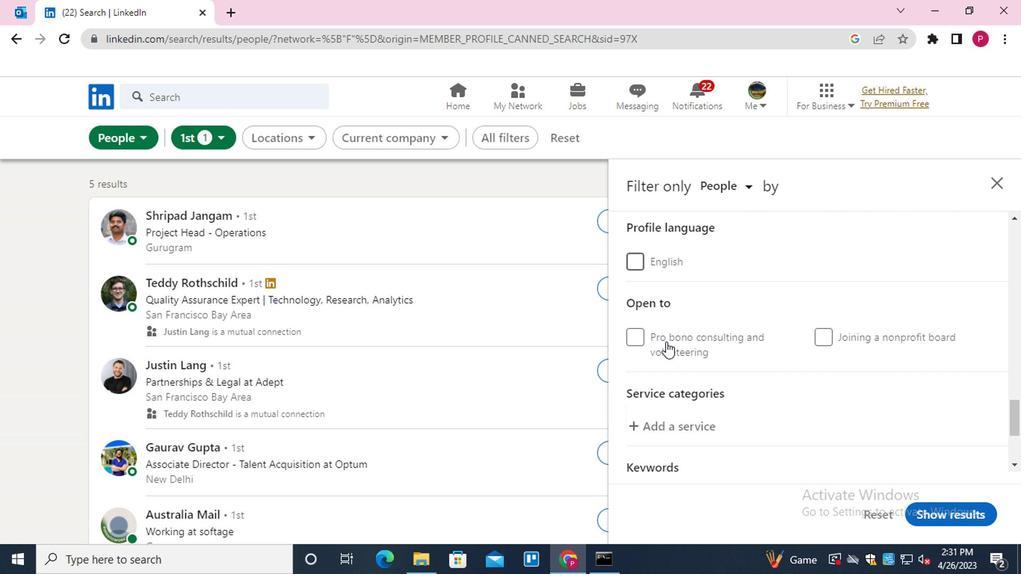 
Action: Mouse moved to (685, 282)
Screenshot: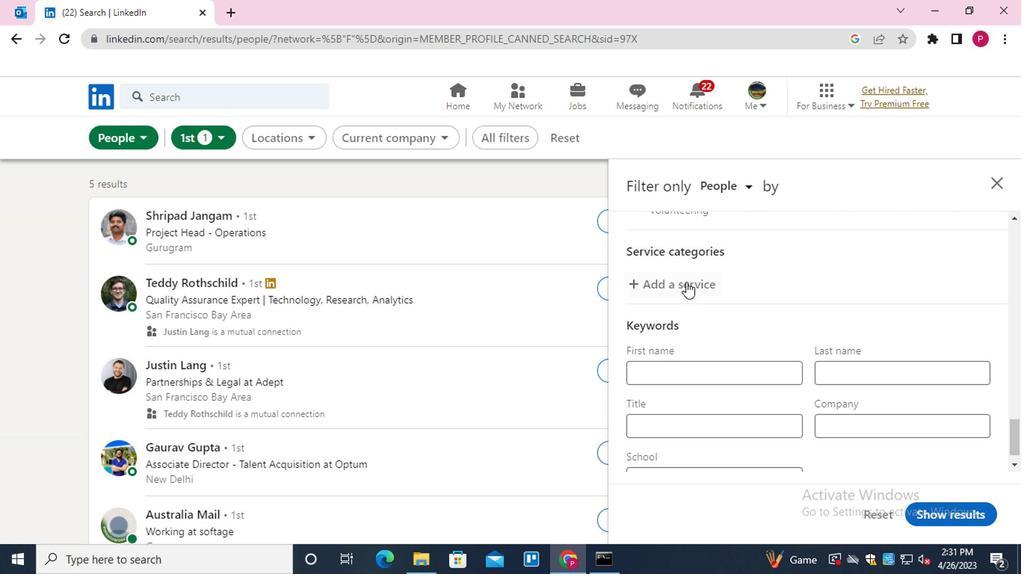 
Action: Mouse pressed left at (685, 282)
Screenshot: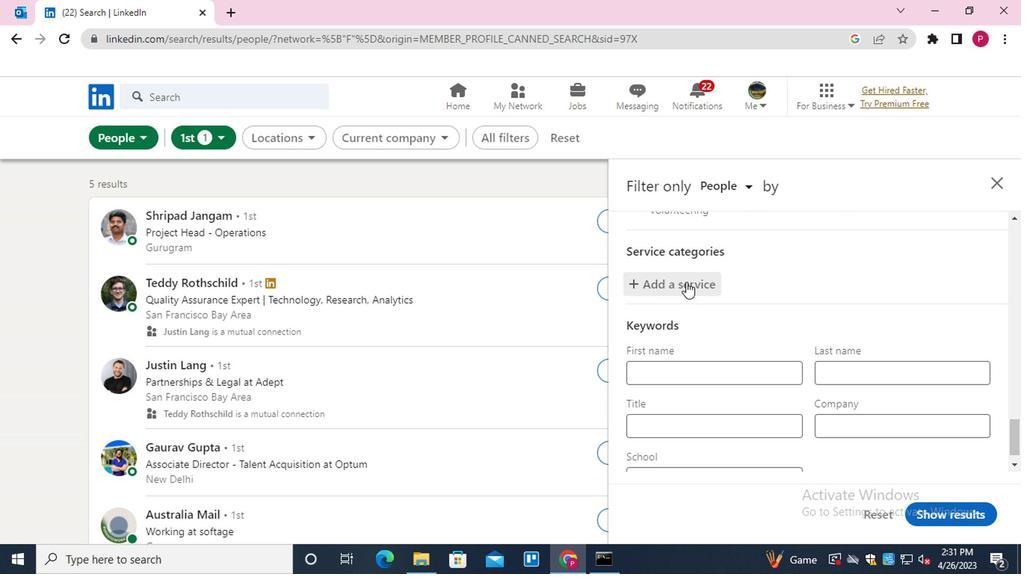 
Action: Key pressed <Key.shift><Key.shift><Key.shift><Key.shift><Key.shift><Key.shift><Key.shift>HUMAN<Key.down><Key.enter>
Screenshot: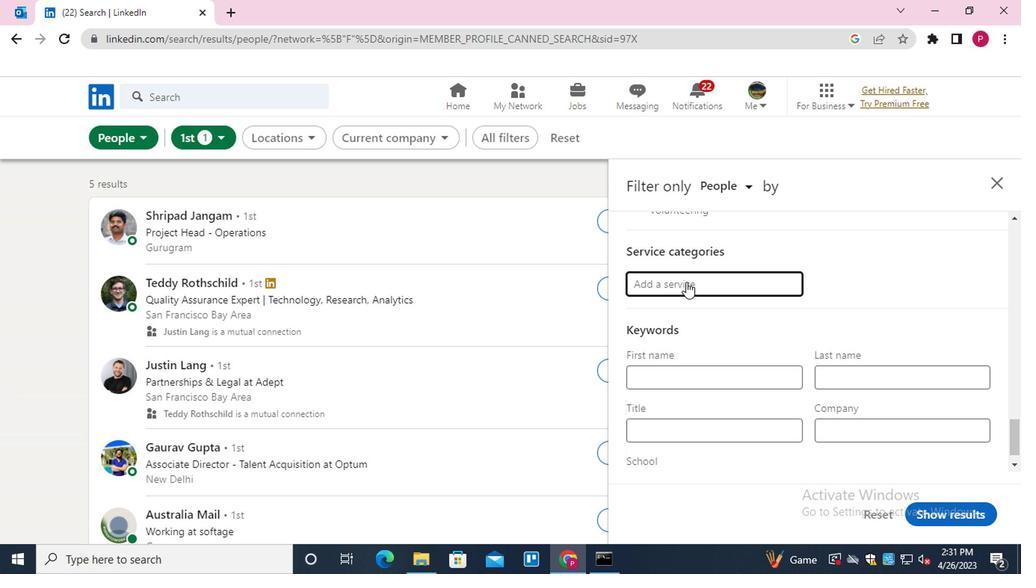 
Action: Mouse moved to (685, 295)
Screenshot: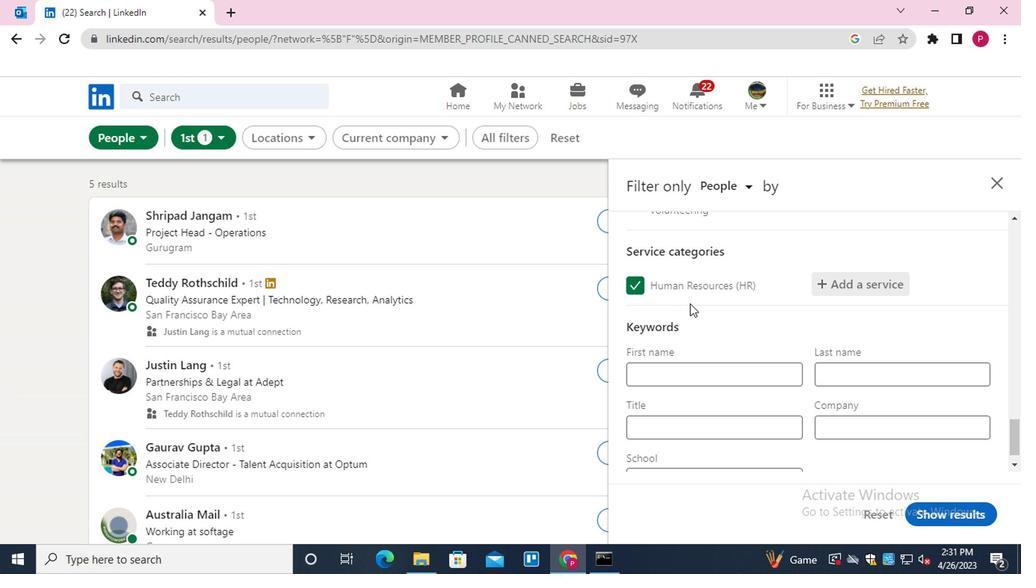 
Action: Mouse scrolled (685, 294) with delta (0, 0)
Screenshot: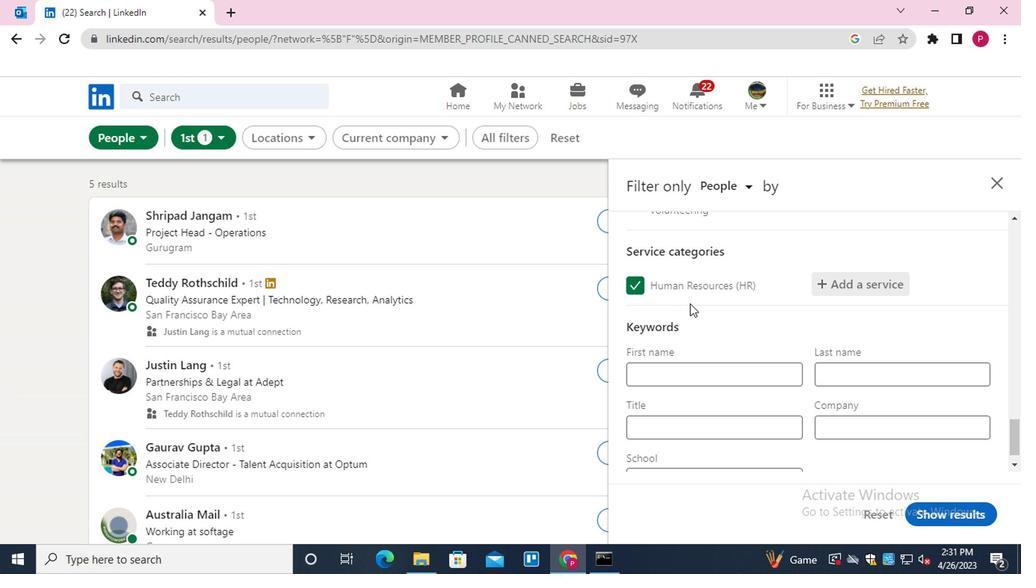 
Action: Mouse moved to (689, 303)
Screenshot: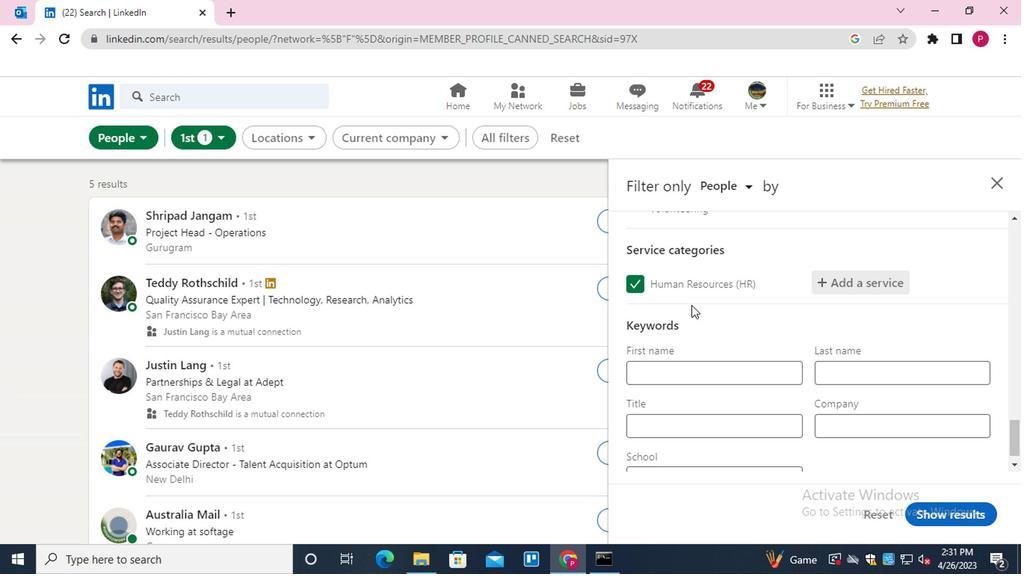 
Action: Mouse scrolled (689, 302) with delta (0, 0)
Screenshot: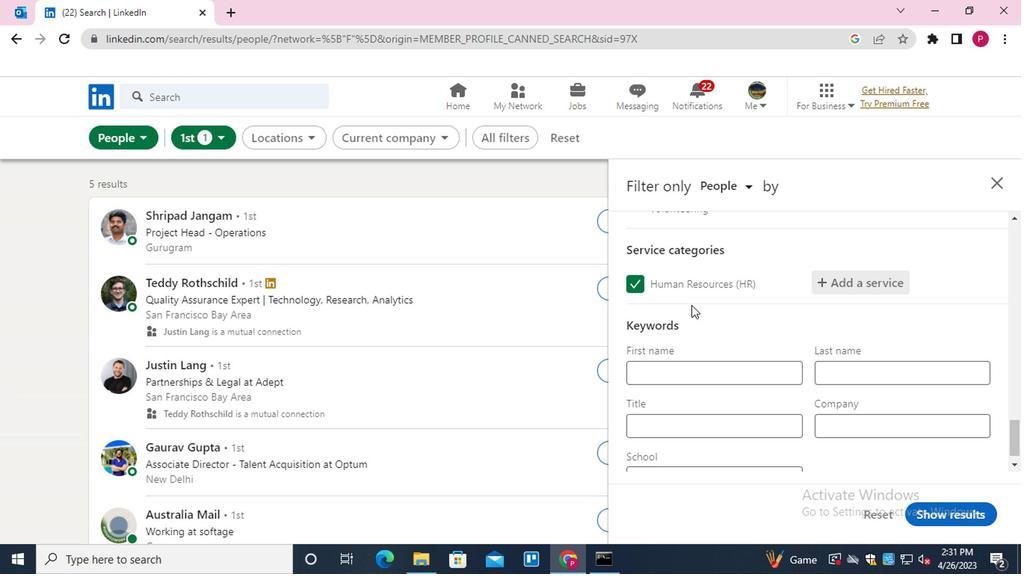 
Action: Mouse moved to (703, 394)
Screenshot: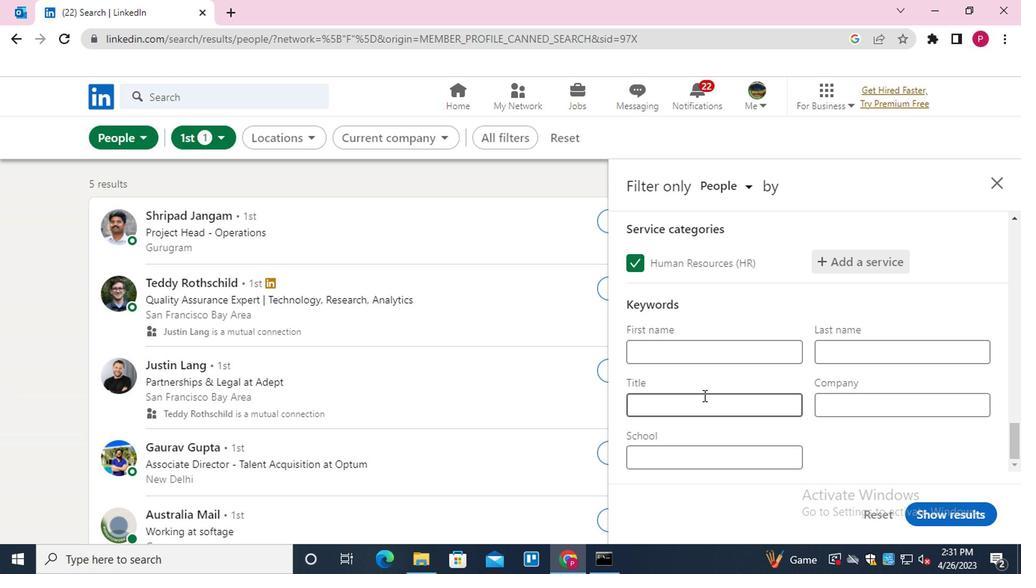 
Action: Mouse pressed left at (703, 394)
Screenshot: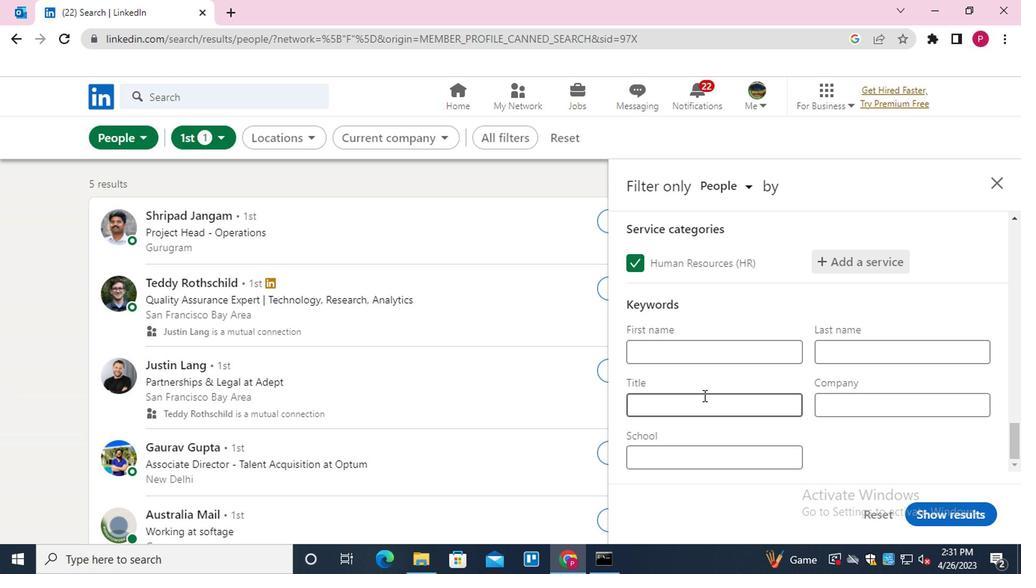 
Action: Key pressed <Key.shift>OLDERLY
Screenshot: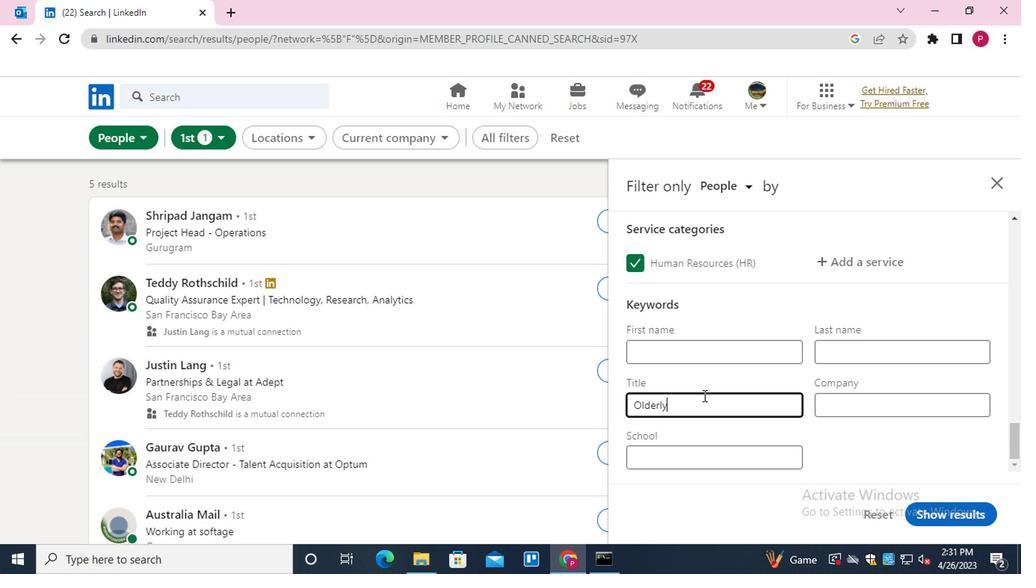 
Action: Mouse moved to (980, 511)
Screenshot: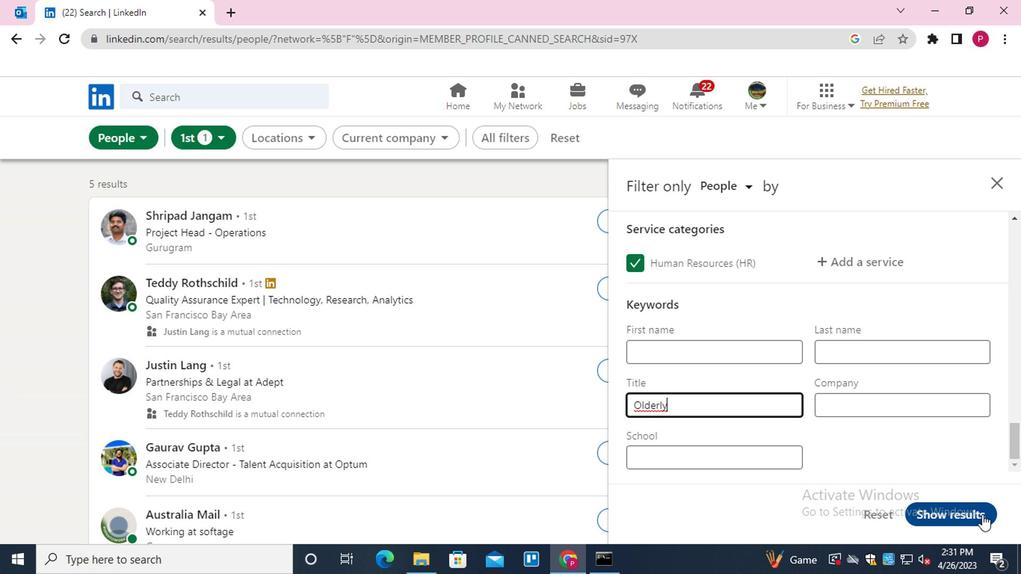 
Action: Mouse pressed left at (980, 511)
Screenshot: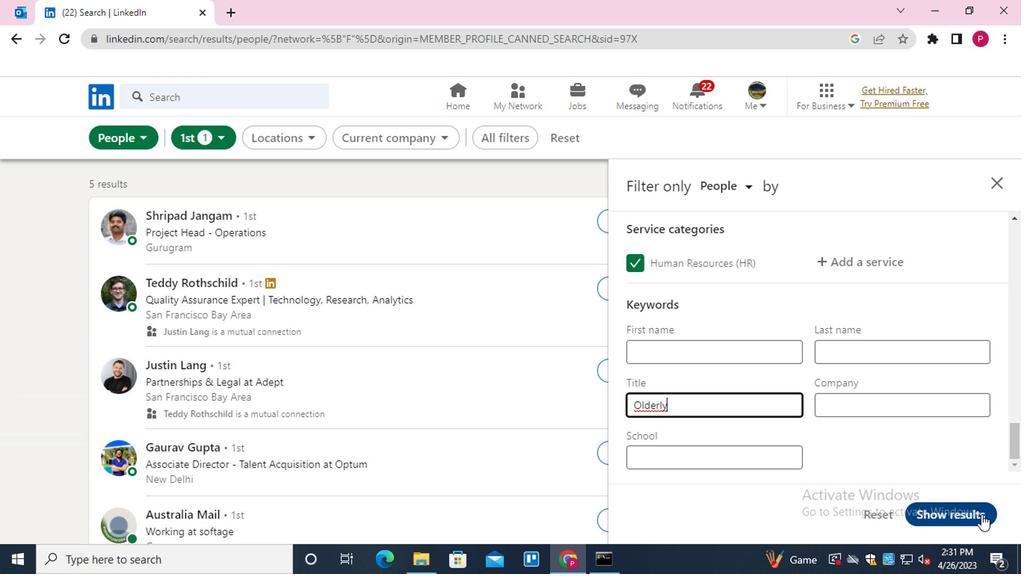
Action: Mouse moved to (270, 332)
Screenshot: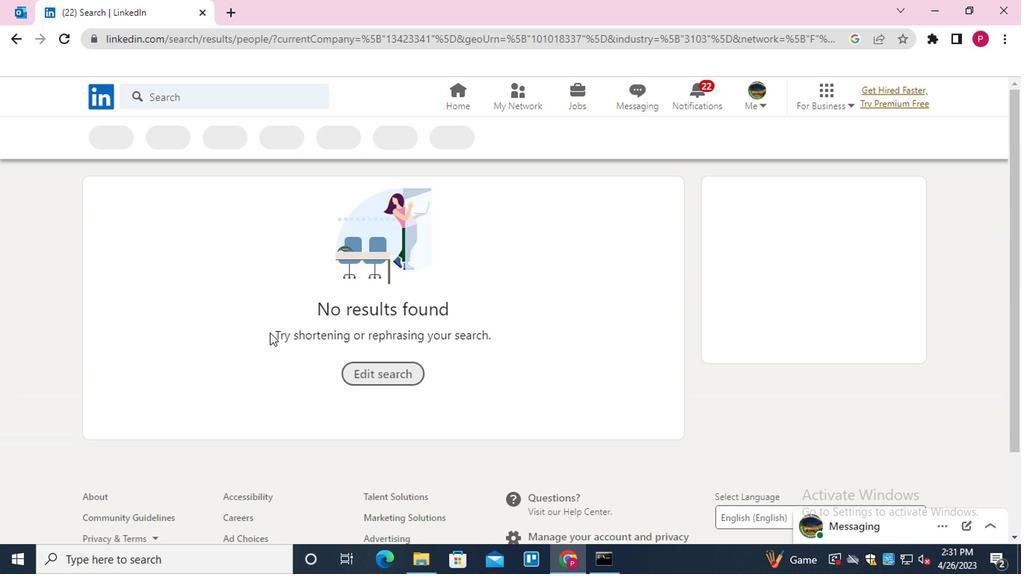 
